Task: Search one way flight ticket for 5 adults, 2 children, 1 infant in seat and 2 infants on lap in economy from Wilmington: Wilmington International Airport to Raleigh: Raleigh-durham International Airport on 8-5-2023. Choice of flights is JetBlue. Number of bags: 2 carry on bags. Price is upto 82000. Outbound departure time preference is 4:45.
Action: Mouse moved to (270, 228)
Screenshot: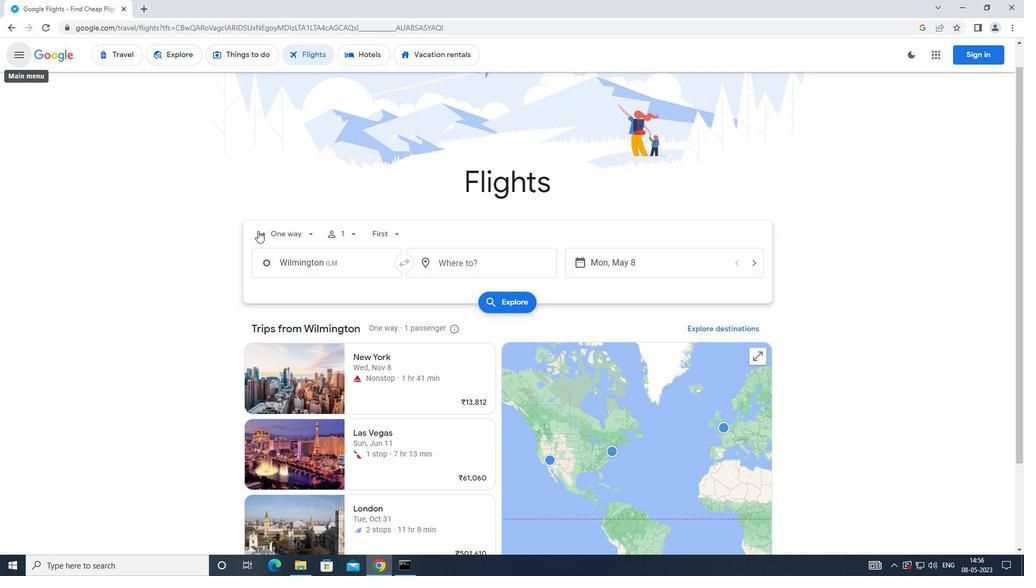 
Action: Mouse pressed left at (270, 228)
Screenshot: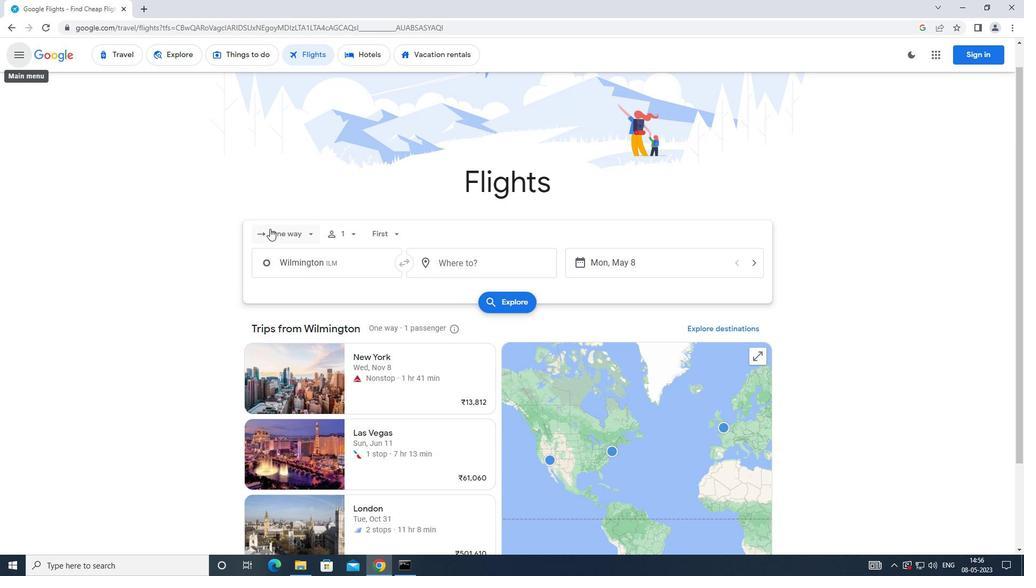 
Action: Mouse moved to (291, 285)
Screenshot: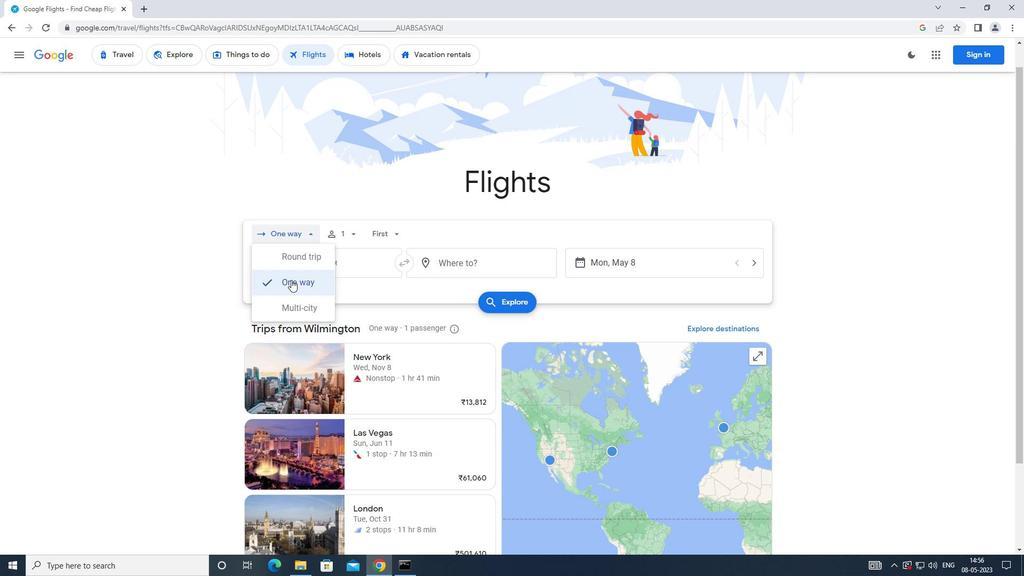 
Action: Mouse pressed left at (291, 285)
Screenshot: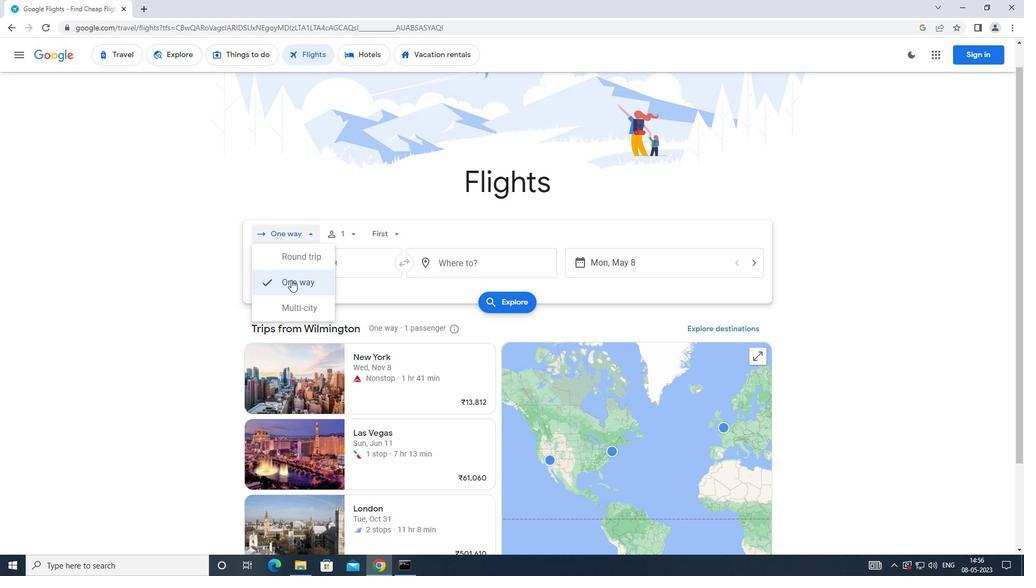 
Action: Mouse moved to (347, 234)
Screenshot: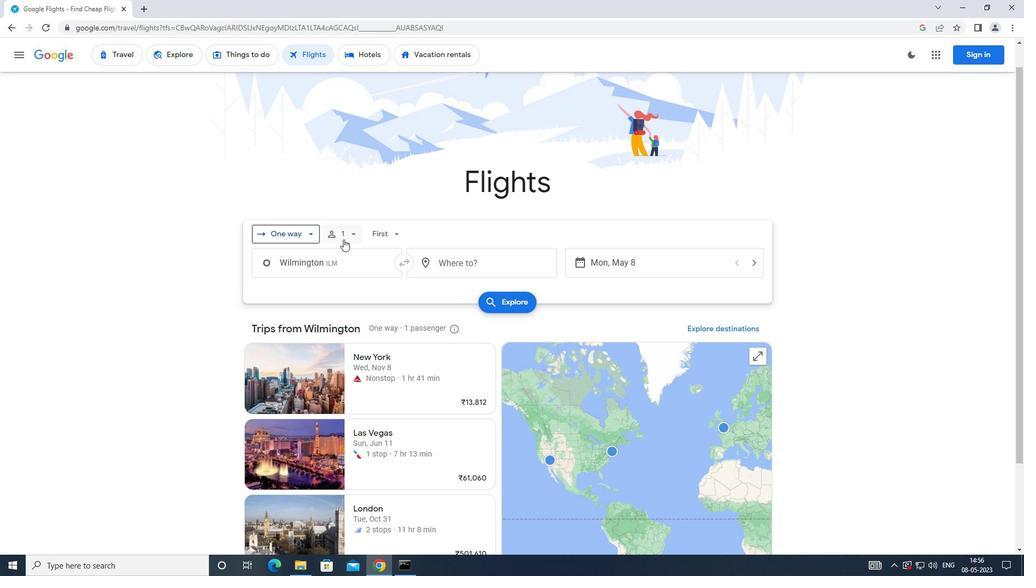 
Action: Mouse pressed left at (347, 234)
Screenshot: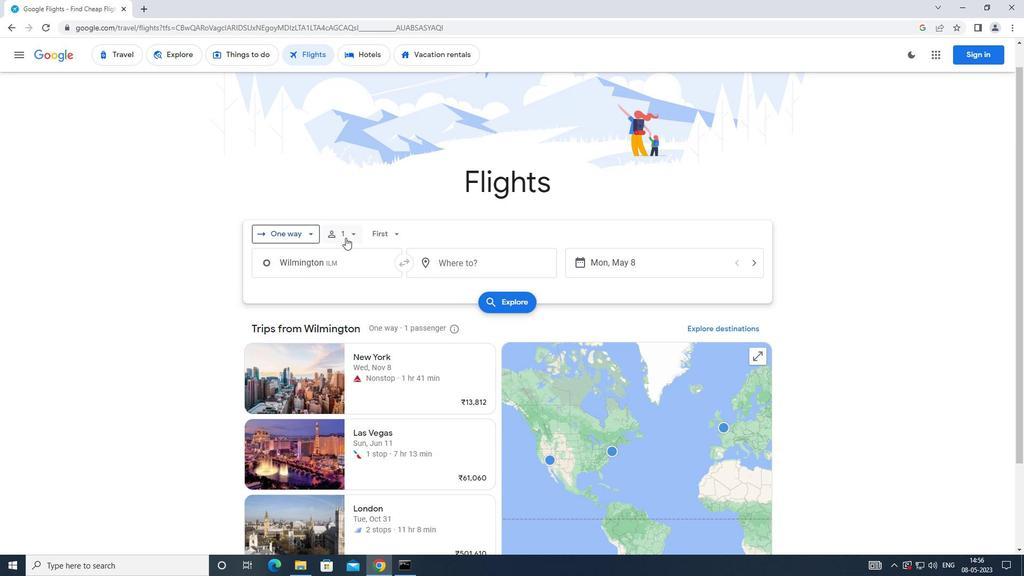 
Action: Mouse moved to (437, 262)
Screenshot: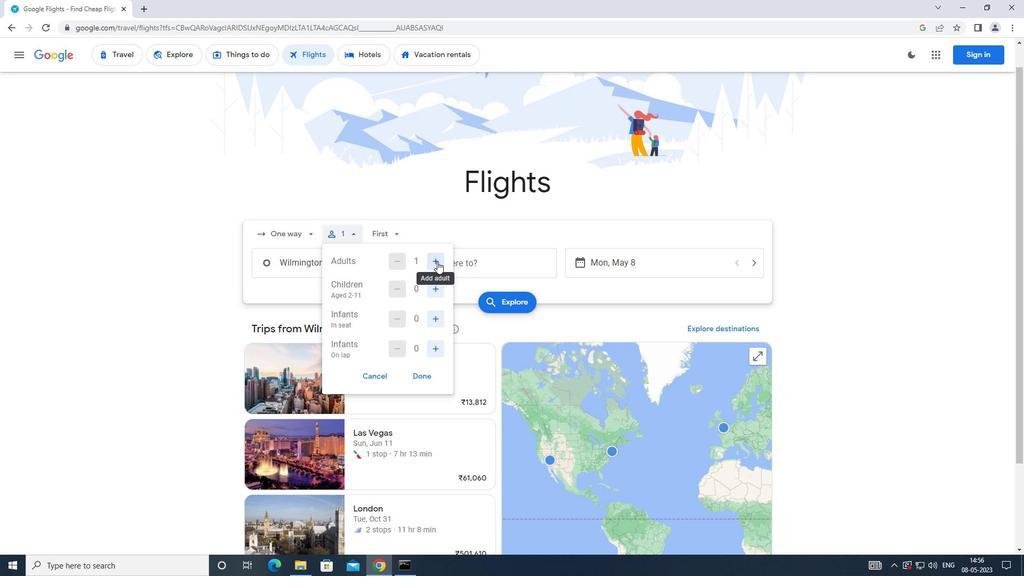 
Action: Mouse pressed left at (437, 262)
Screenshot: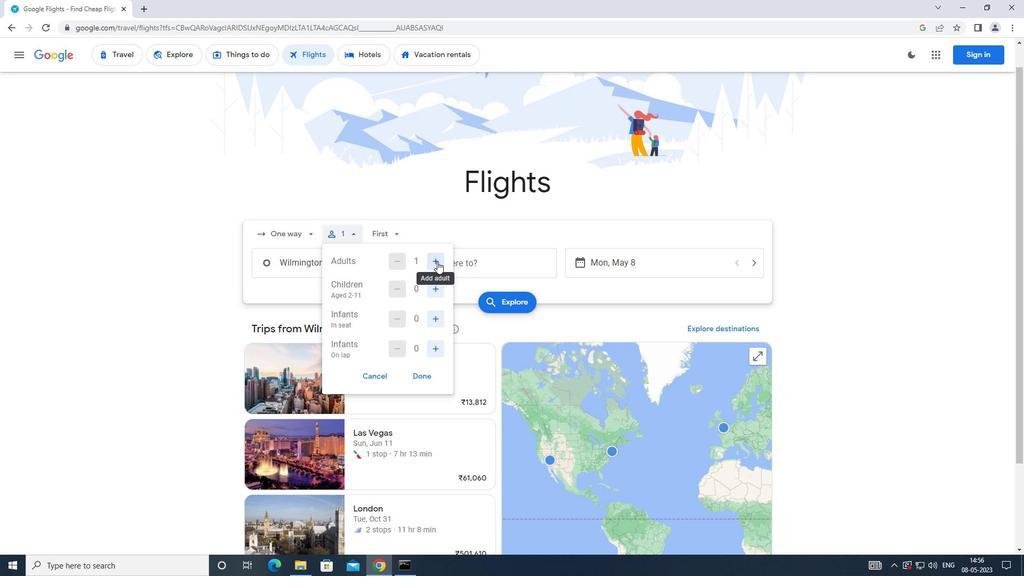 
Action: Mouse moved to (438, 262)
Screenshot: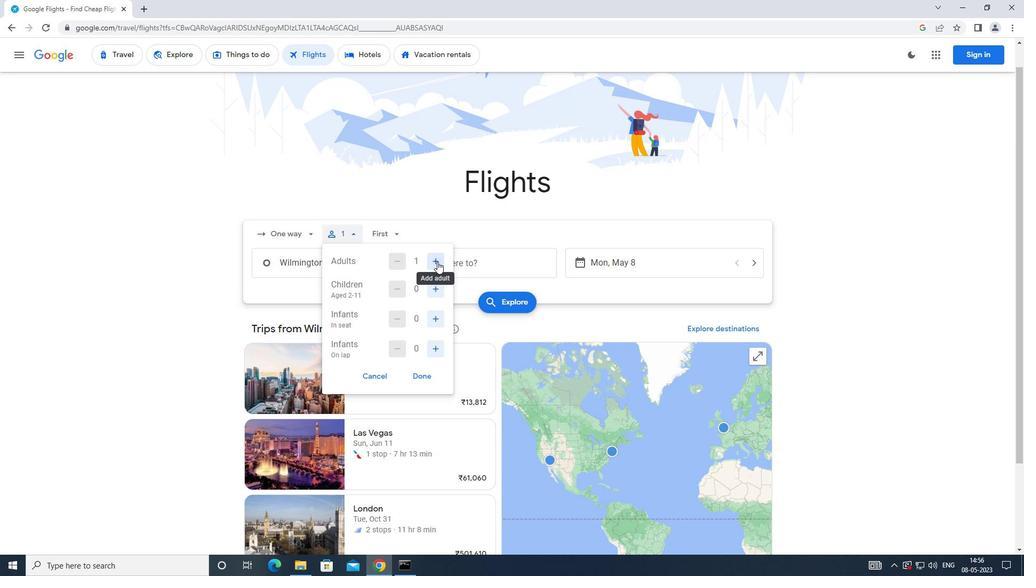 
Action: Mouse pressed left at (438, 262)
Screenshot: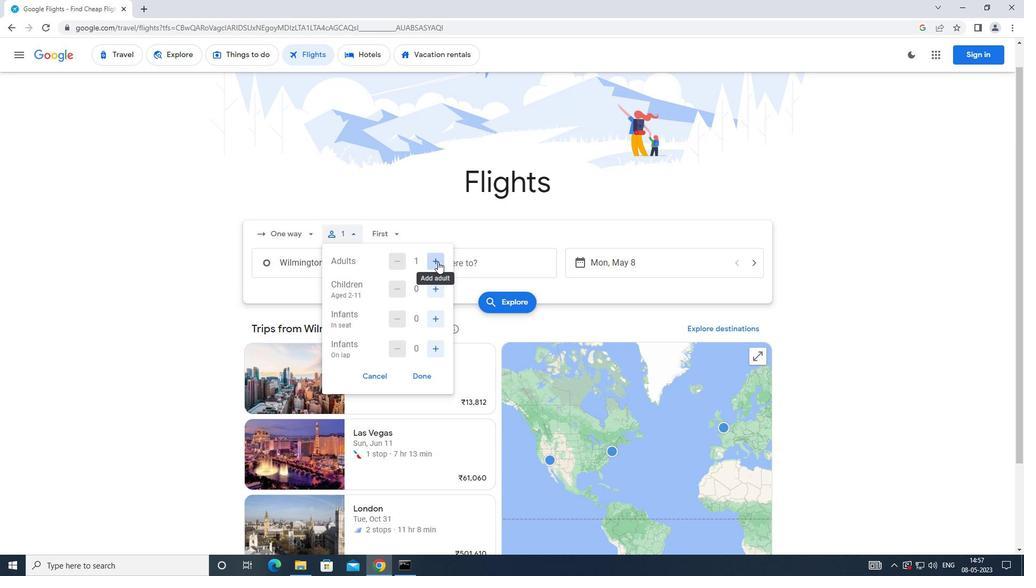 
Action: Mouse moved to (438, 262)
Screenshot: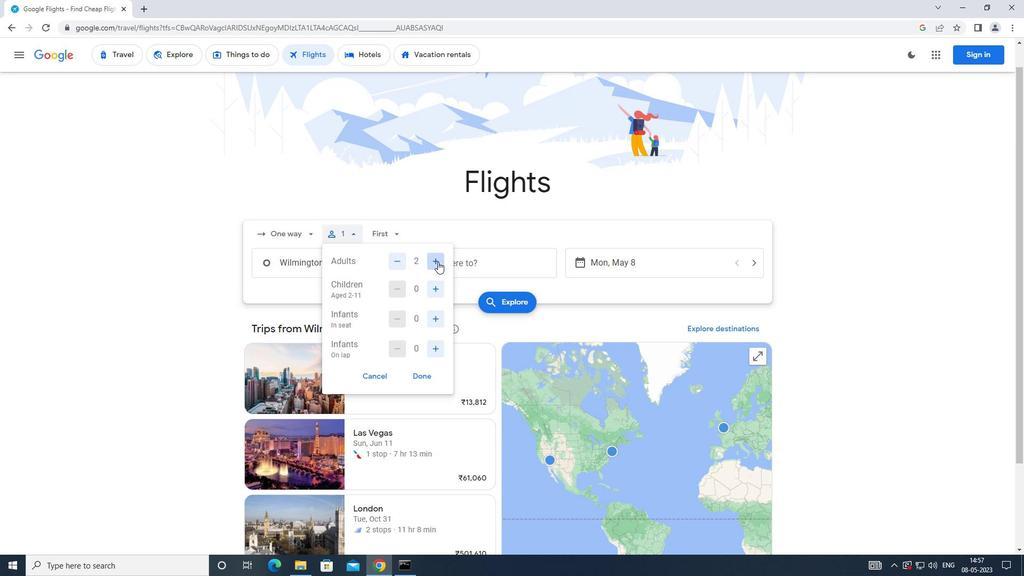 
Action: Mouse pressed left at (438, 262)
Screenshot: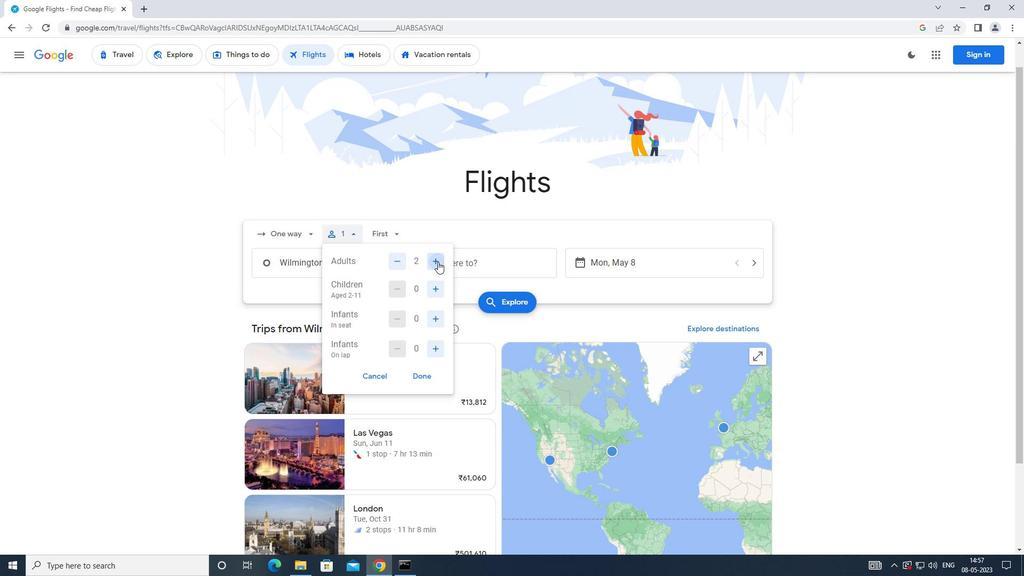 
Action: Mouse pressed left at (438, 262)
Screenshot: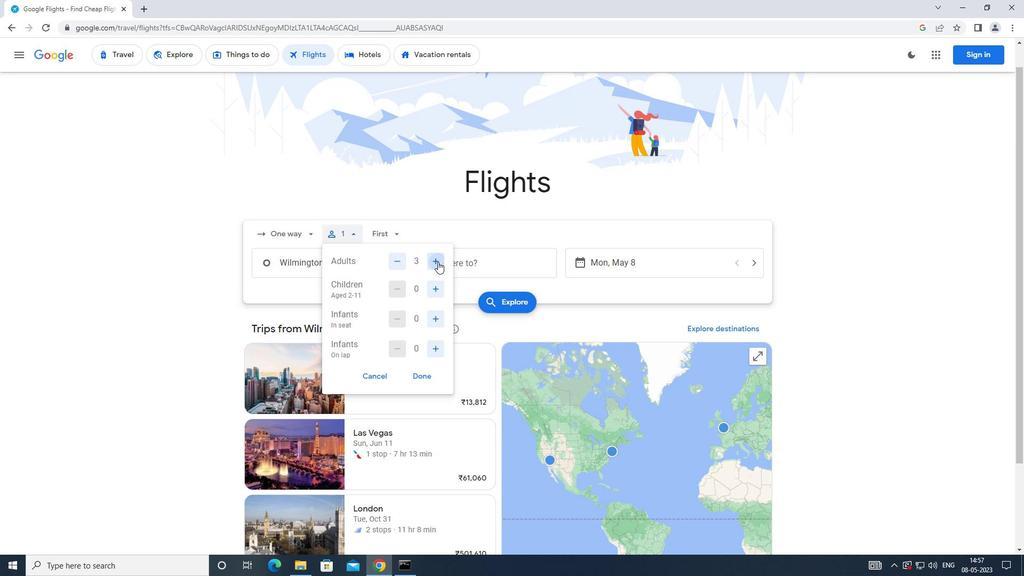
Action: Mouse moved to (431, 292)
Screenshot: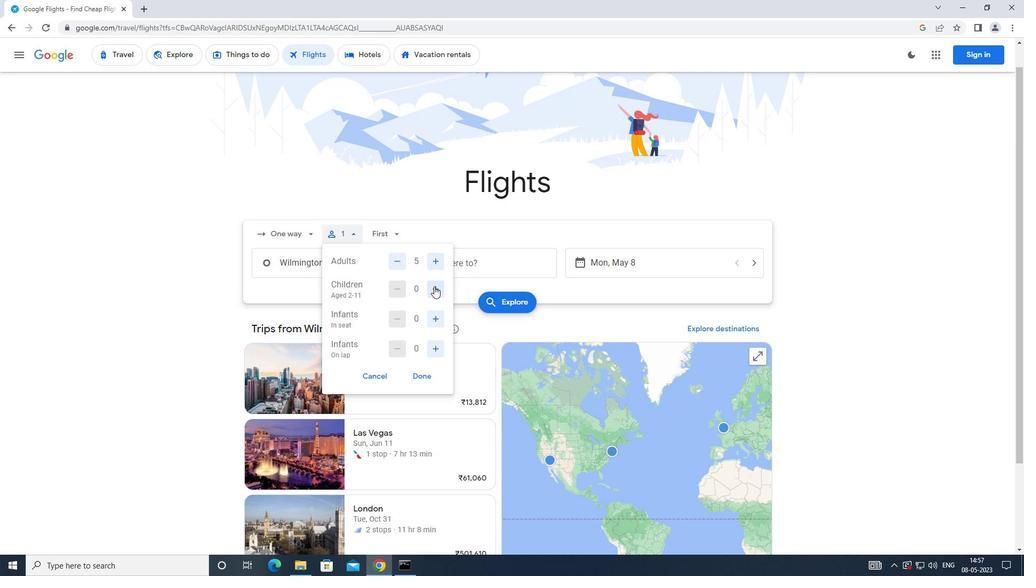 
Action: Mouse pressed left at (431, 292)
Screenshot: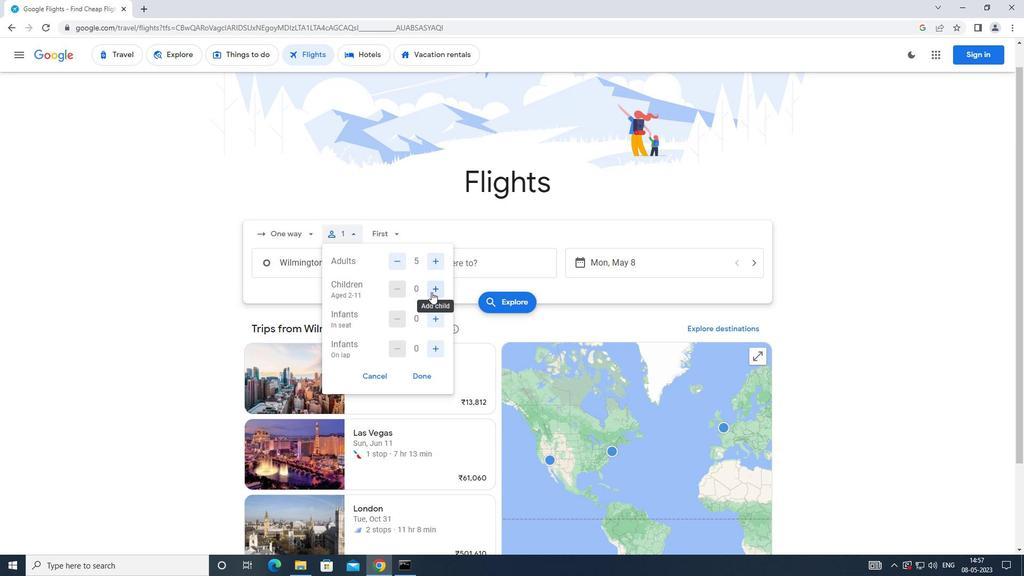 
Action: Mouse pressed left at (431, 292)
Screenshot: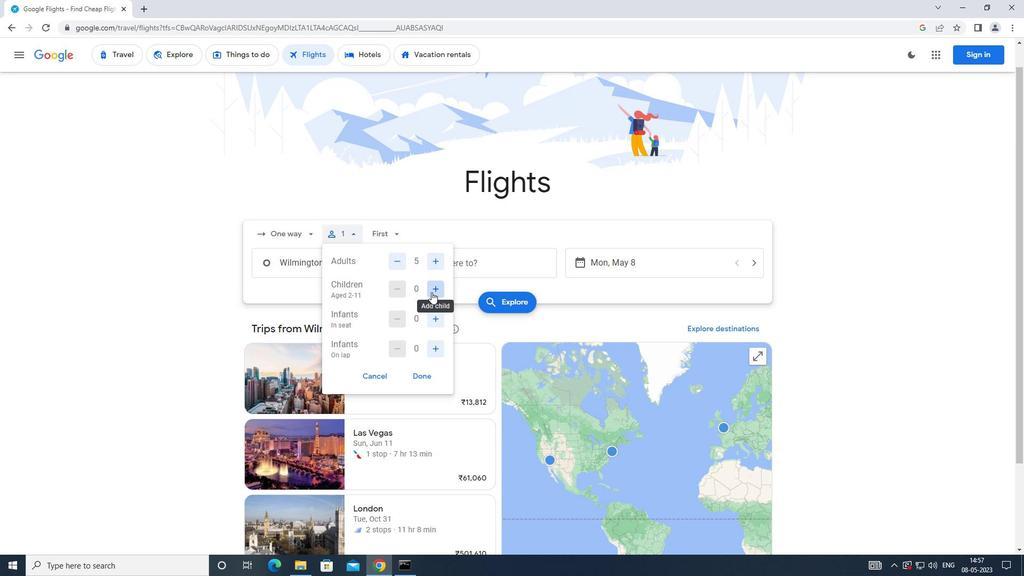 
Action: Mouse moved to (430, 320)
Screenshot: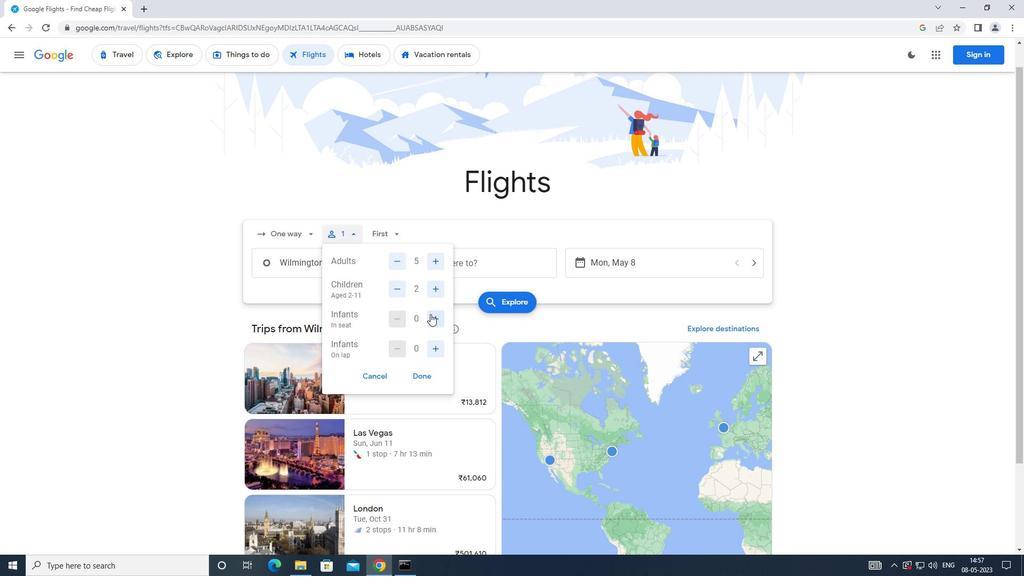 
Action: Mouse pressed left at (430, 320)
Screenshot: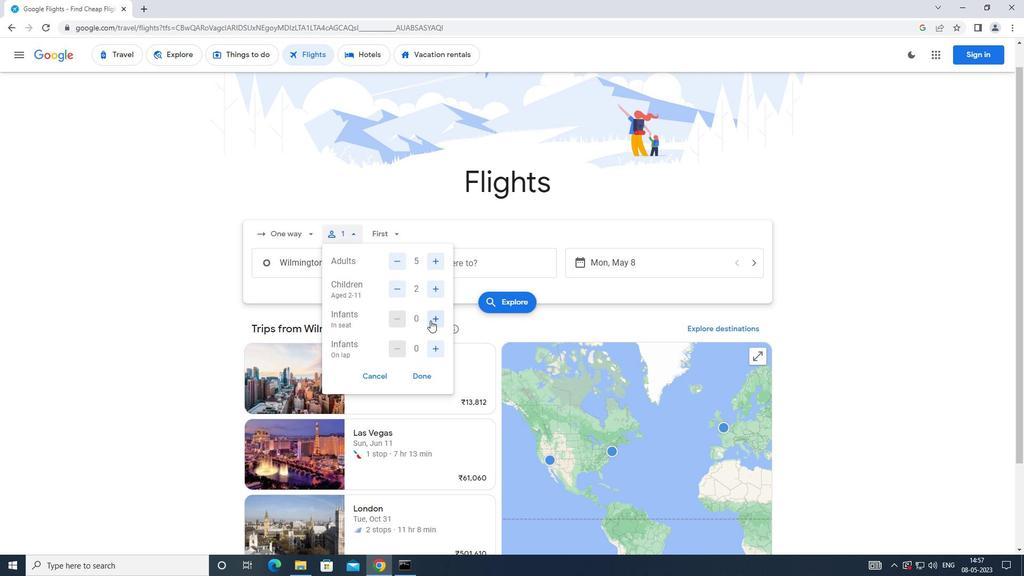 
Action: Mouse moved to (434, 351)
Screenshot: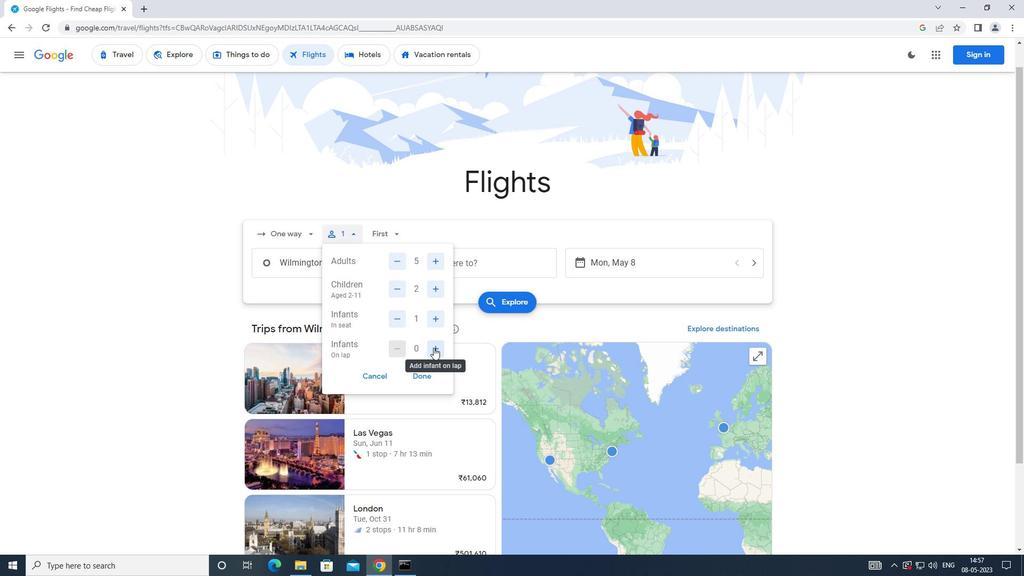 
Action: Mouse pressed left at (434, 351)
Screenshot: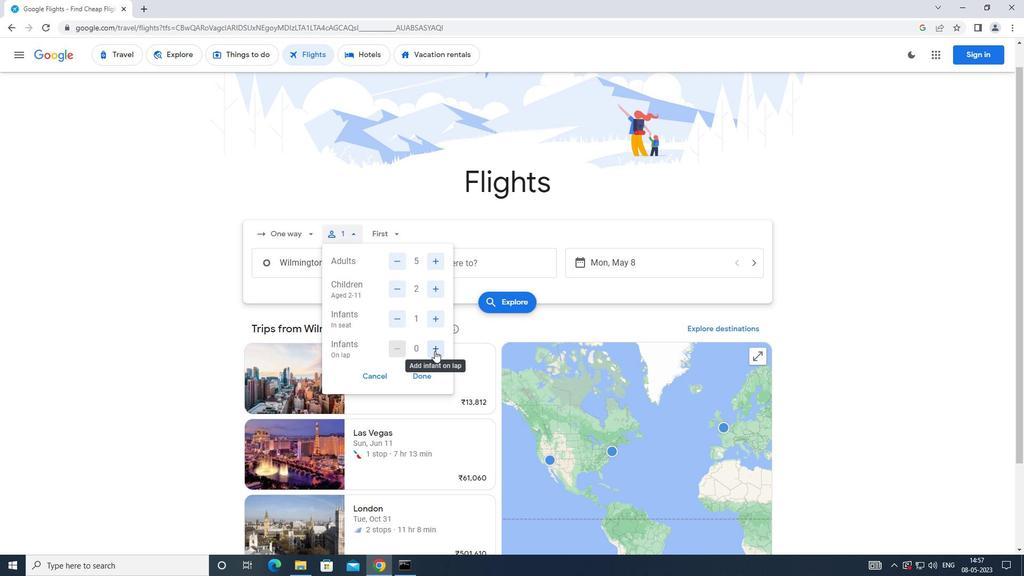 
Action: Mouse moved to (421, 375)
Screenshot: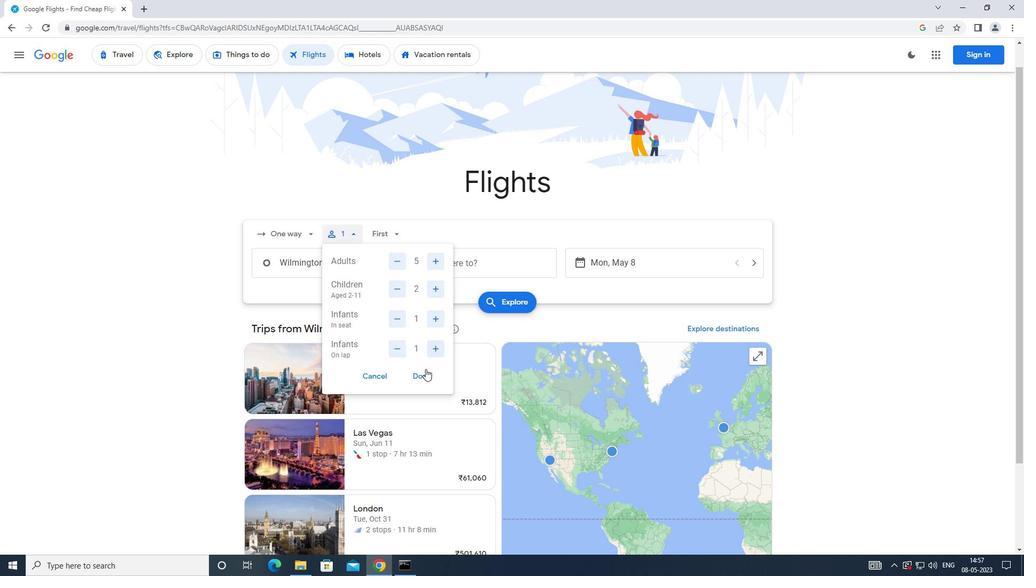
Action: Mouse pressed left at (421, 375)
Screenshot: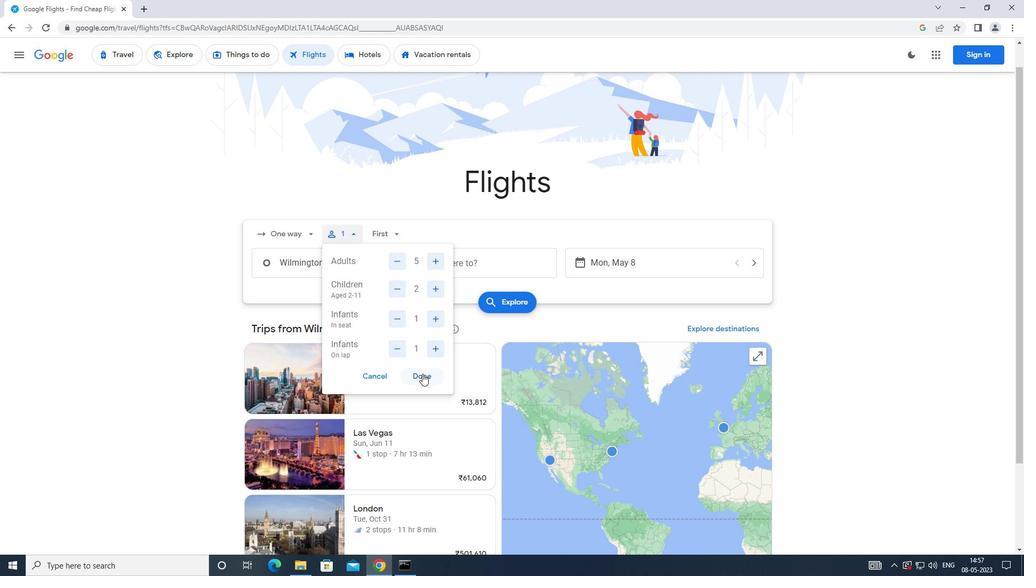 
Action: Mouse moved to (388, 239)
Screenshot: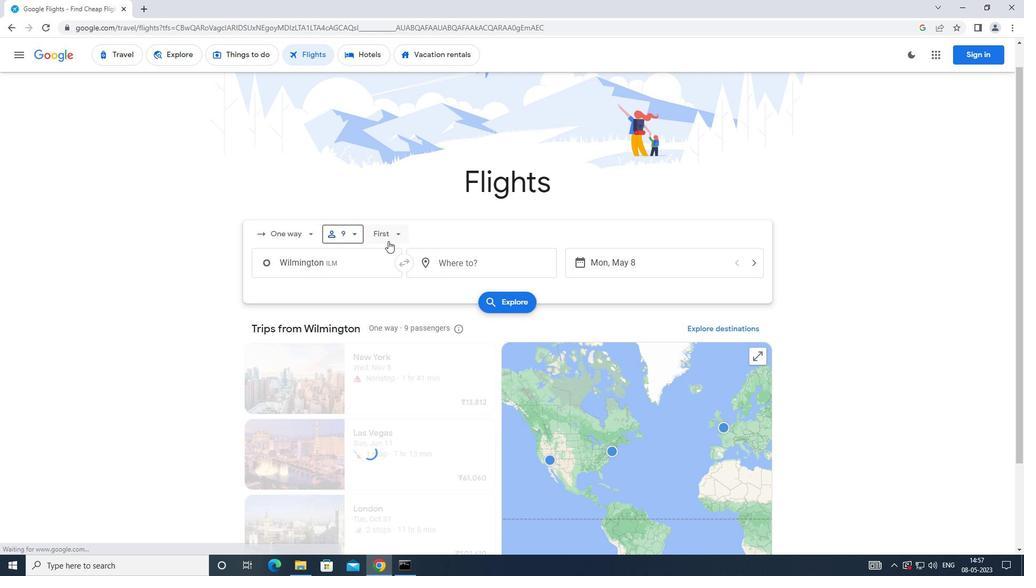 
Action: Mouse pressed left at (388, 239)
Screenshot: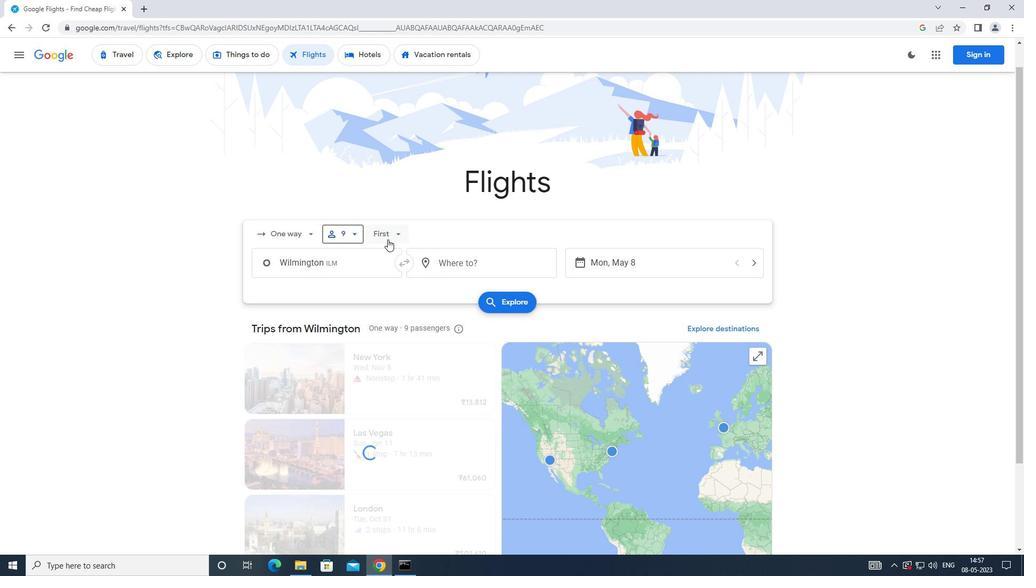 
Action: Mouse moved to (402, 262)
Screenshot: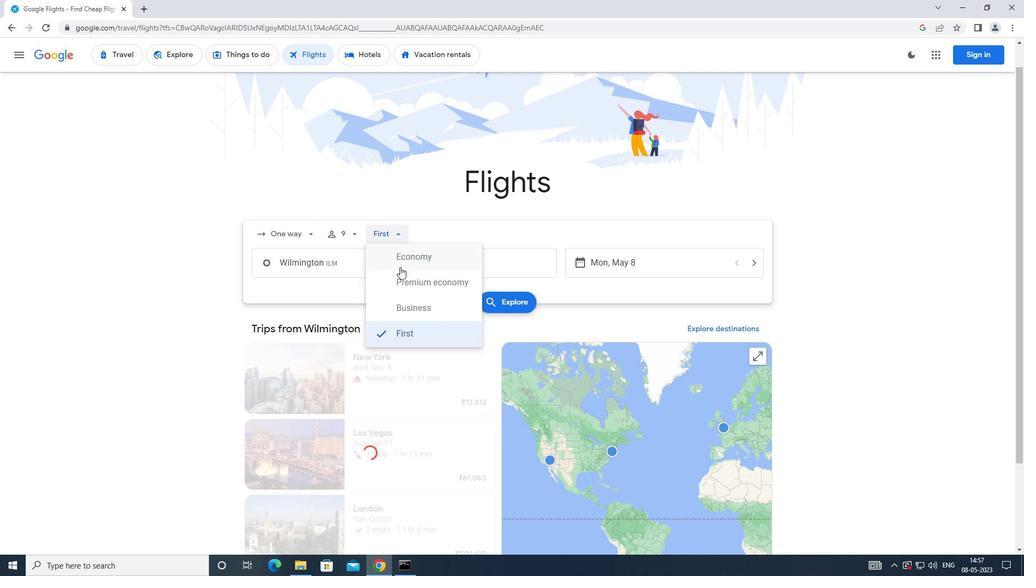 
Action: Mouse pressed left at (402, 262)
Screenshot: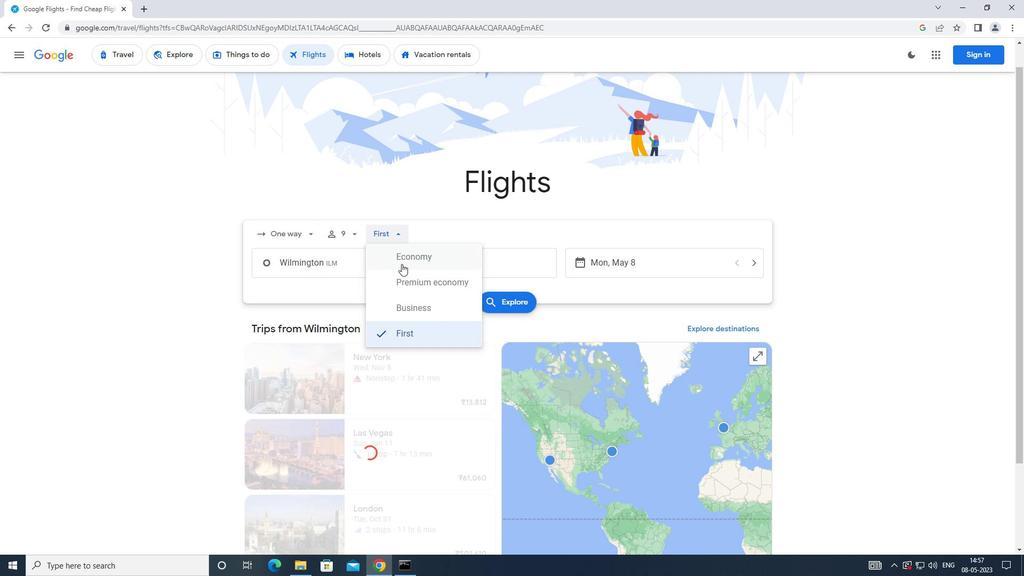 
Action: Mouse moved to (348, 268)
Screenshot: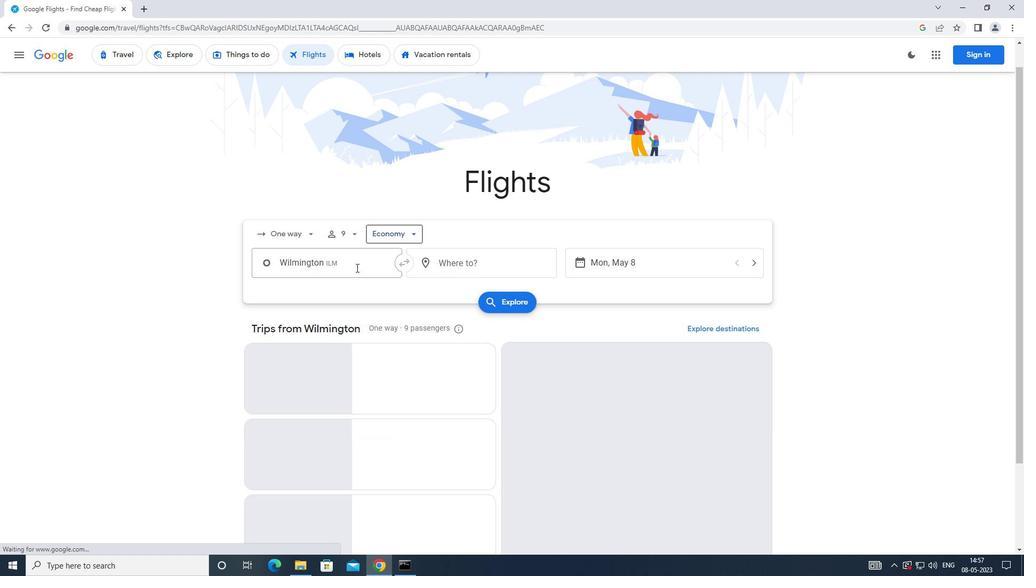 
Action: Mouse pressed left at (348, 268)
Screenshot: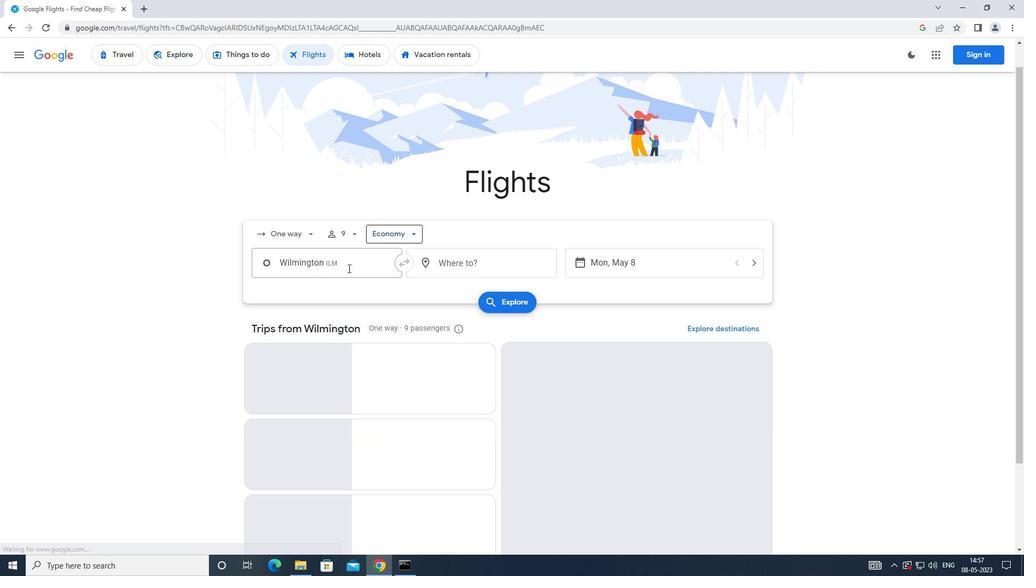 
Action: Mouse moved to (349, 316)
Screenshot: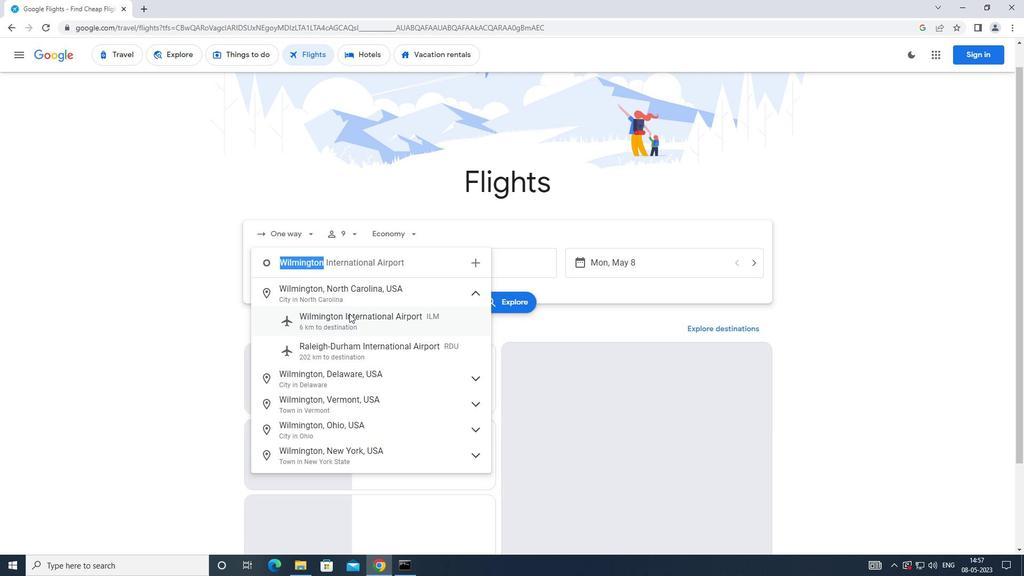 
Action: Mouse pressed left at (349, 316)
Screenshot: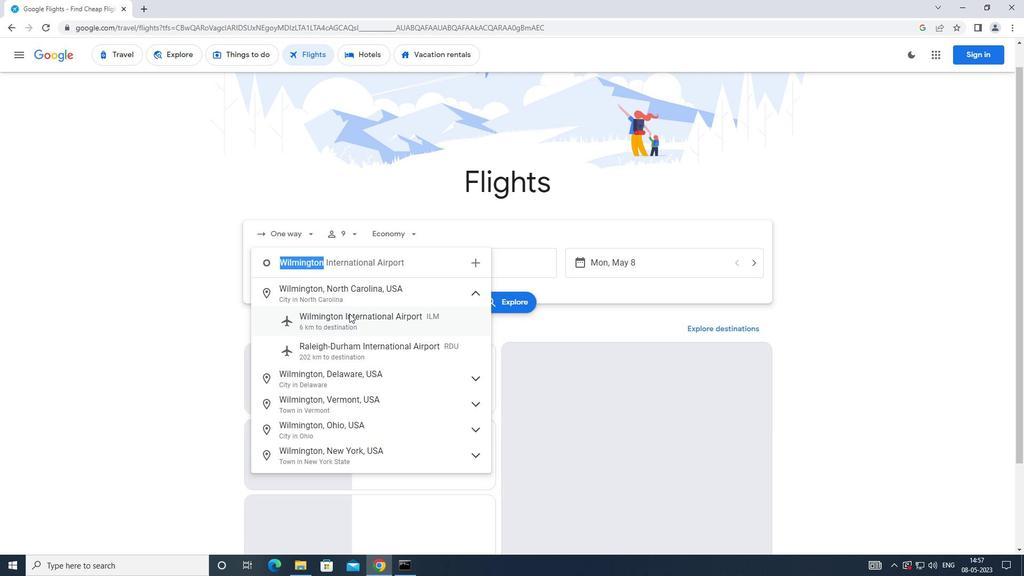 
Action: Mouse moved to (443, 270)
Screenshot: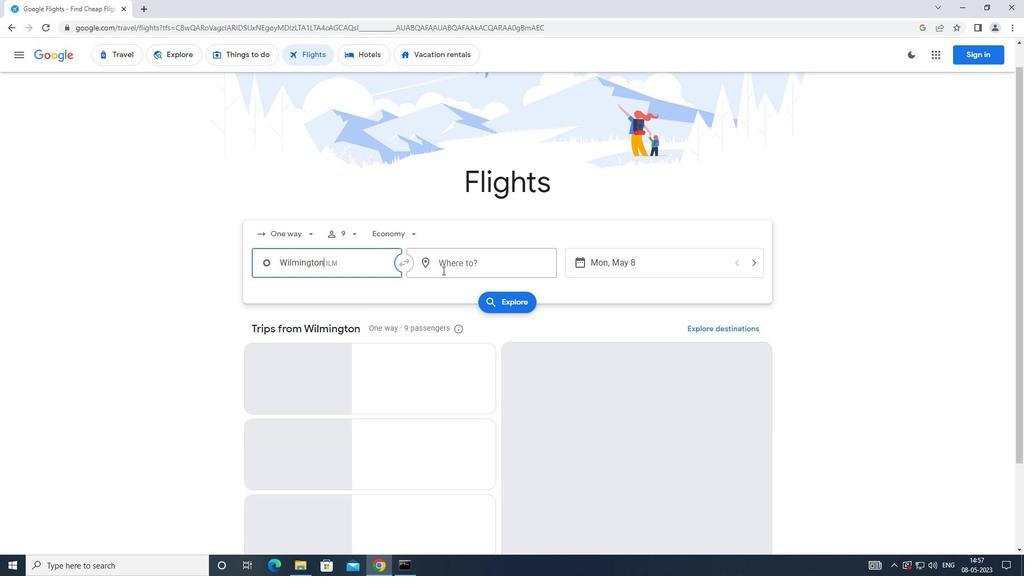 
Action: Mouse pressed left at (443, 270)
Screenshot: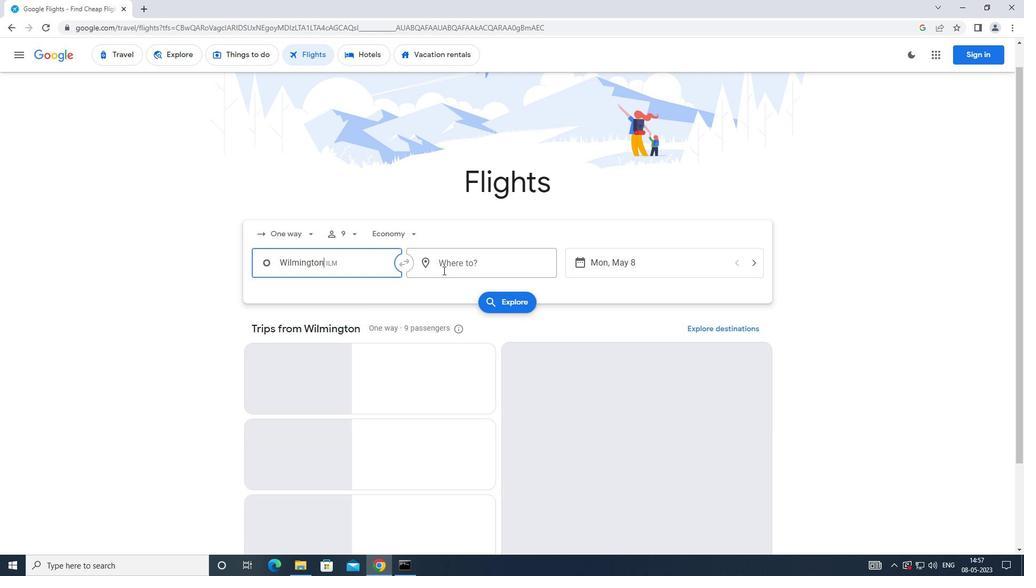
Action: Mouse moved to (410, 280)
Screenshot: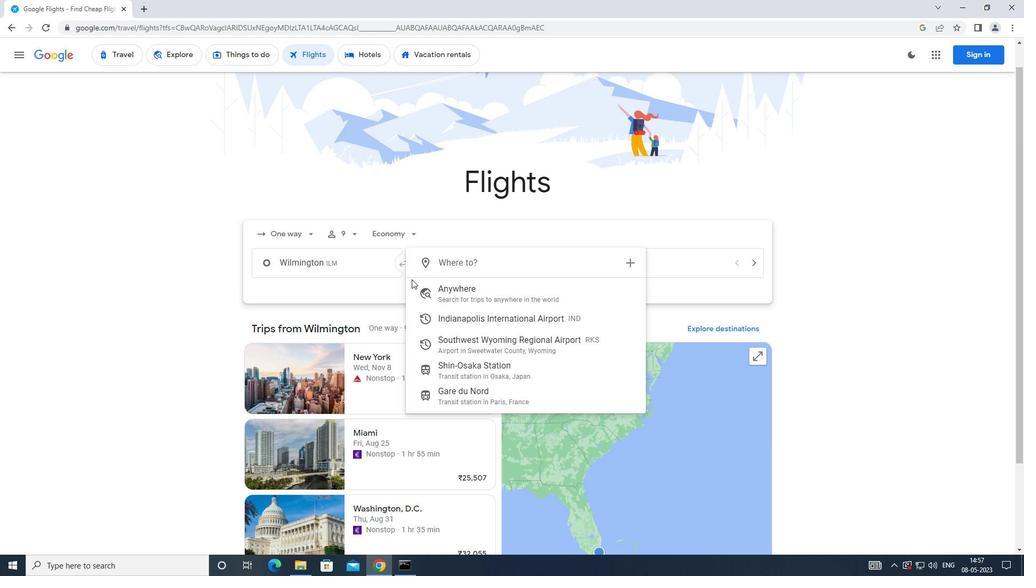 
Action: Key pressed <Key.caps_lock>
Screenshot: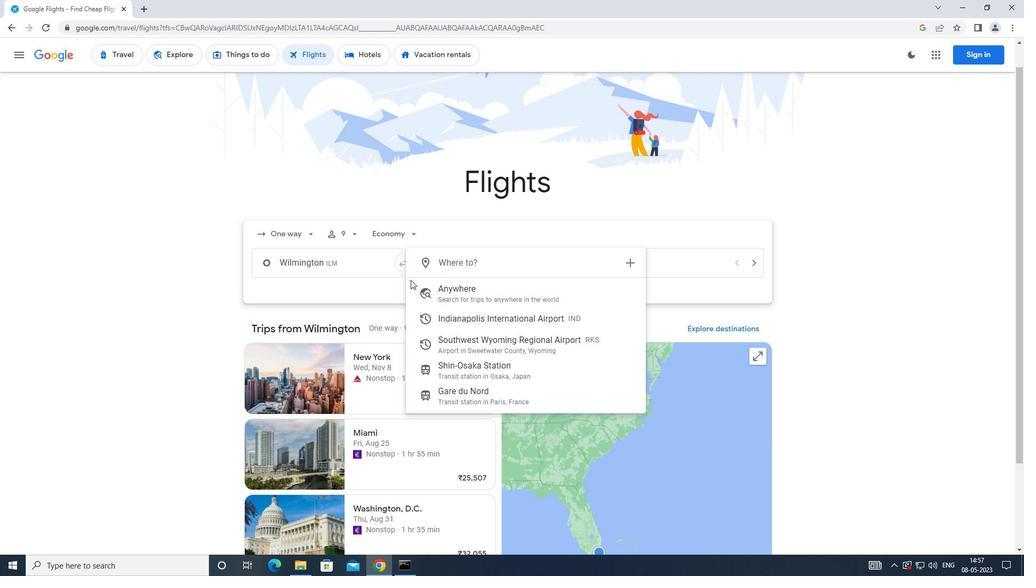 
Action: Mouse moved to (410, 280)
Screenshot: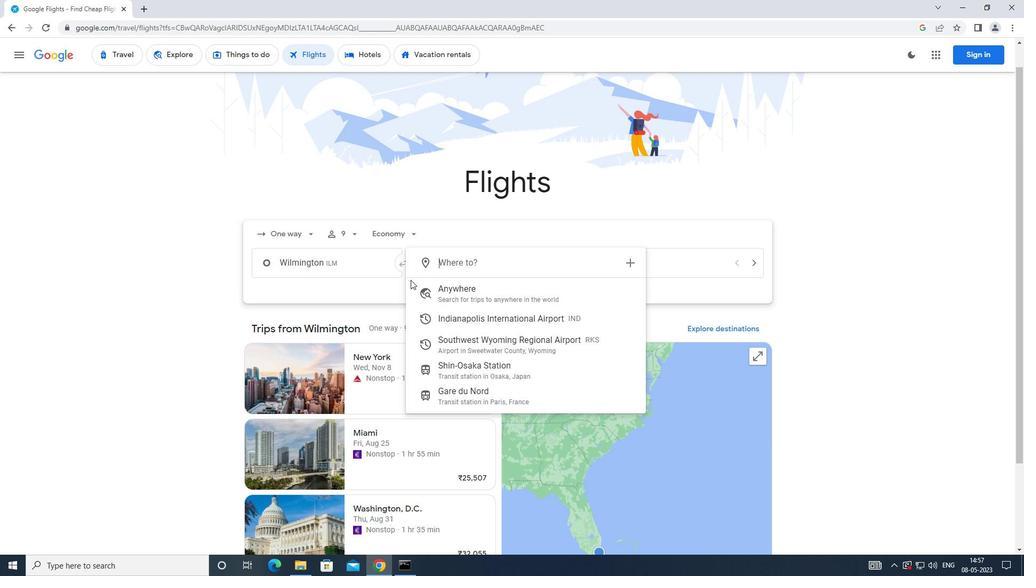 
Action: Key pressed r<Key.caps_lock>aleigh
Screenshot: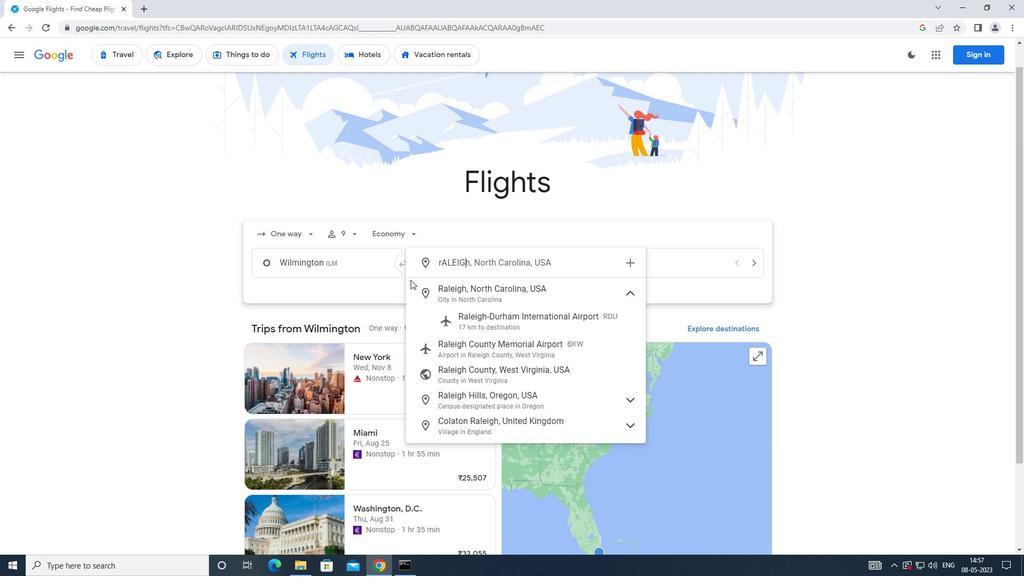 
Action: Mouse moved to (467, 311)
Screenshot: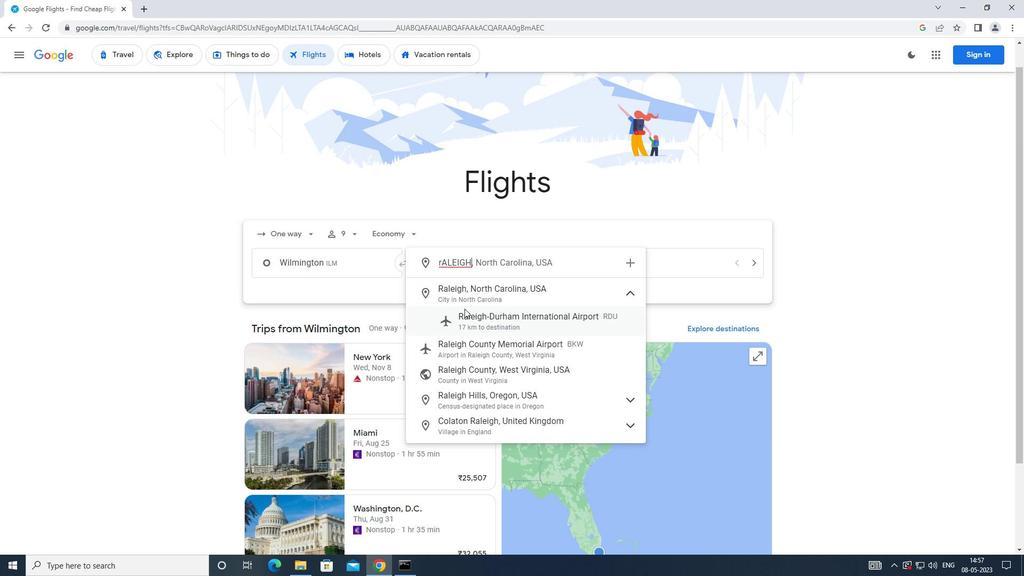 
Action: Mouse pressed left at (467, 311)
Screenshot: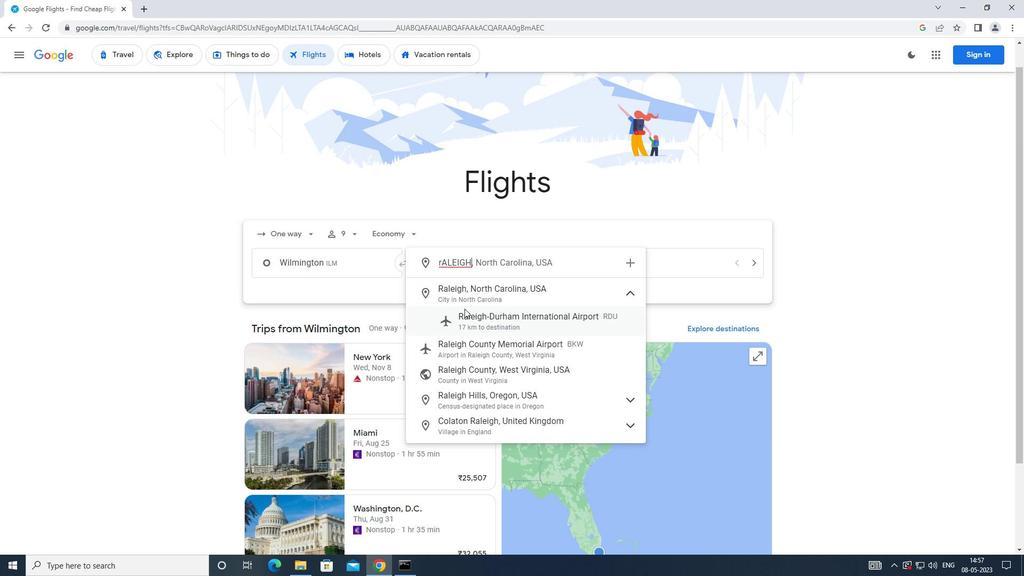 
Action: Mouse moved to (620, 262)
Screenshot: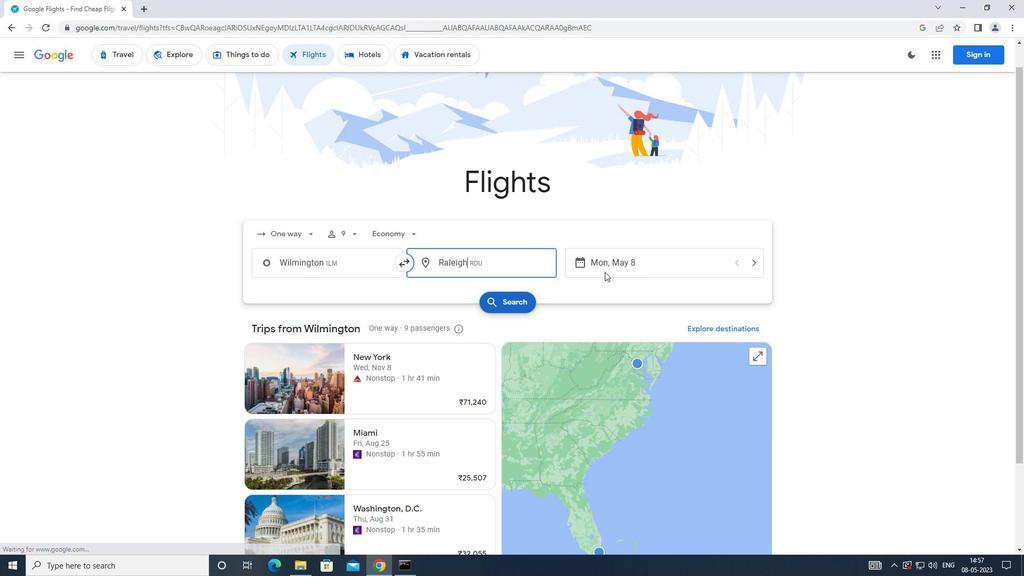 
Action: Mouse pressed left at (620, 262)
Screenshot: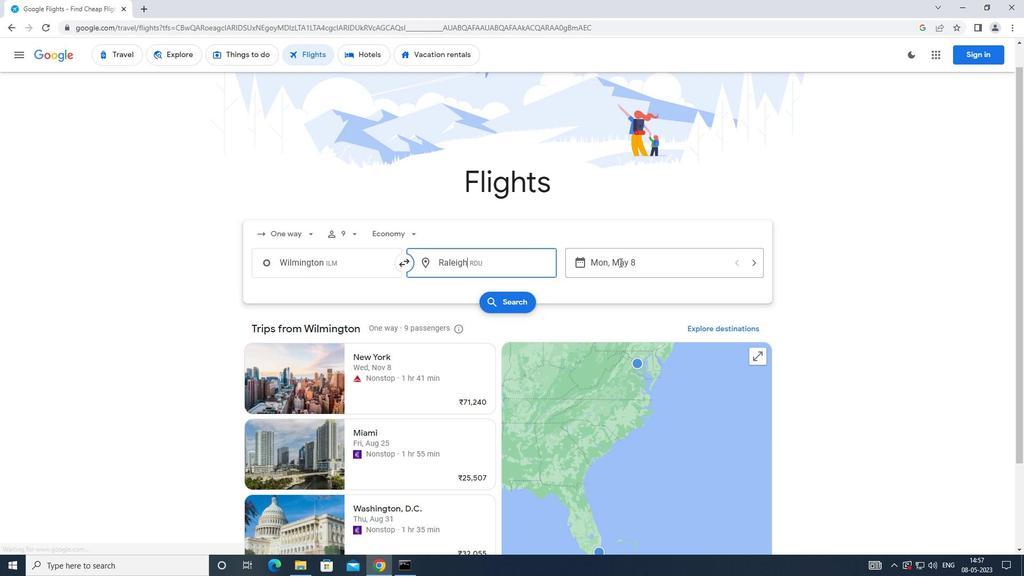 
Action: Mouse moved to (412, 383)
Screenshot: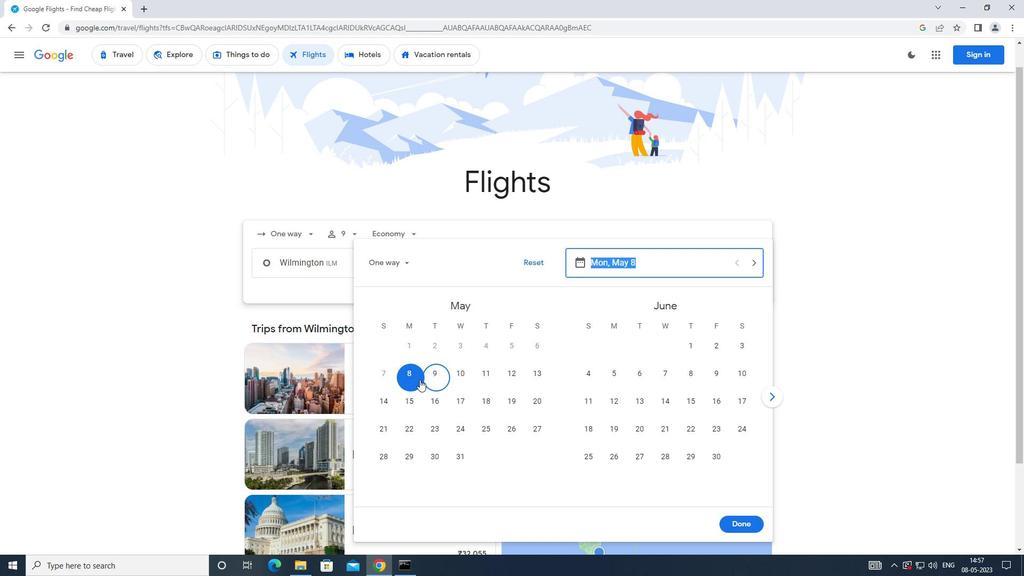 
Action: Mouse pressed left at (412, 383)
Screenshot: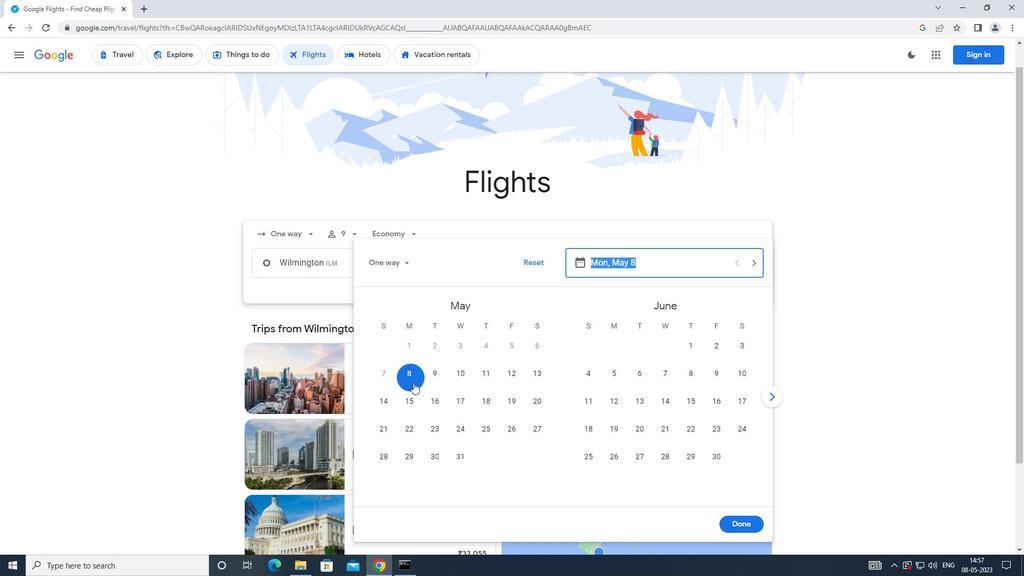 
Action: Mouse moved to (726, 521)
Screenshot: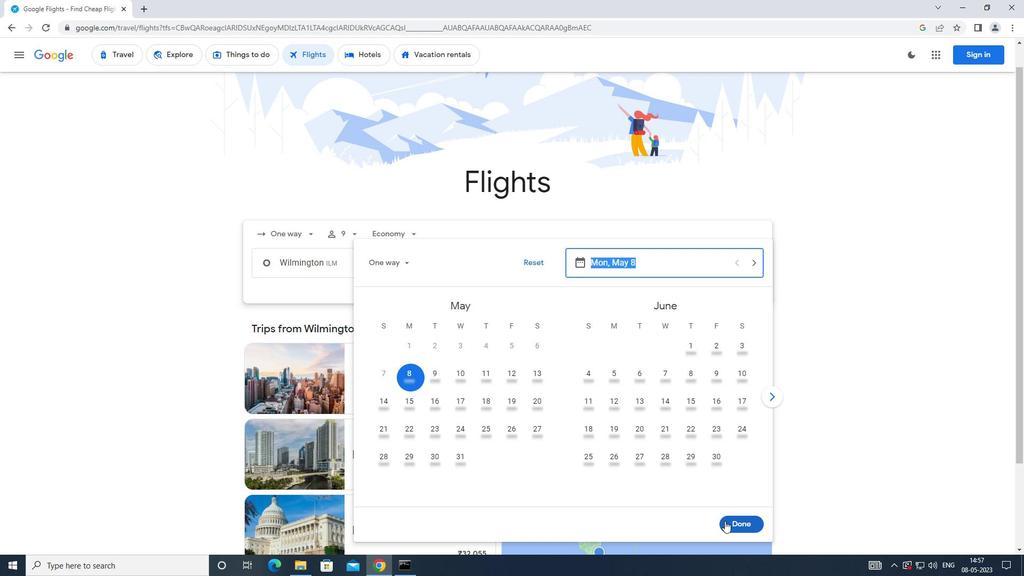 
Action: Mouse pressed left at (726, 521)
Screenshot: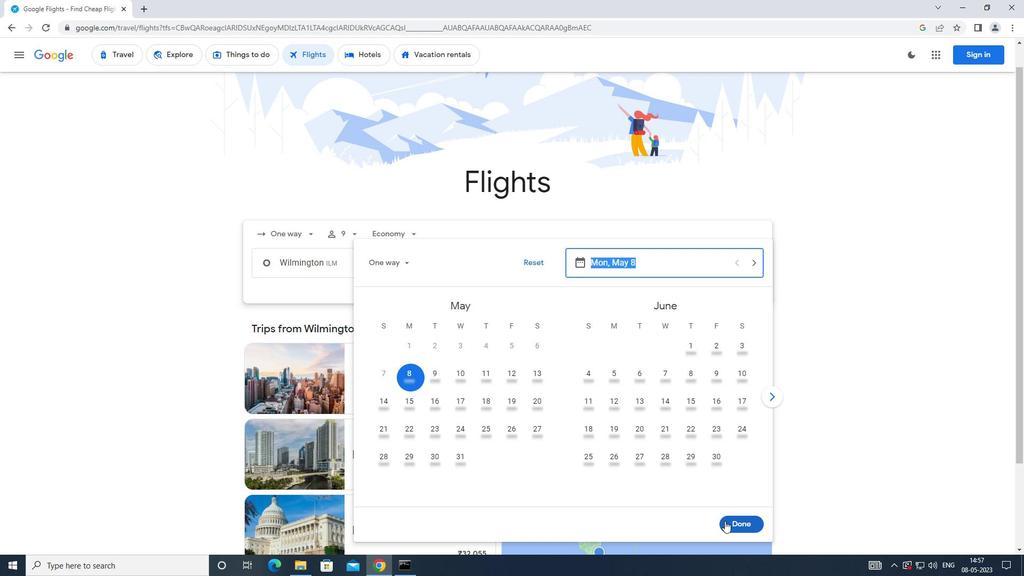 
Action: Mouse moved to (510, 304)
Screenshot: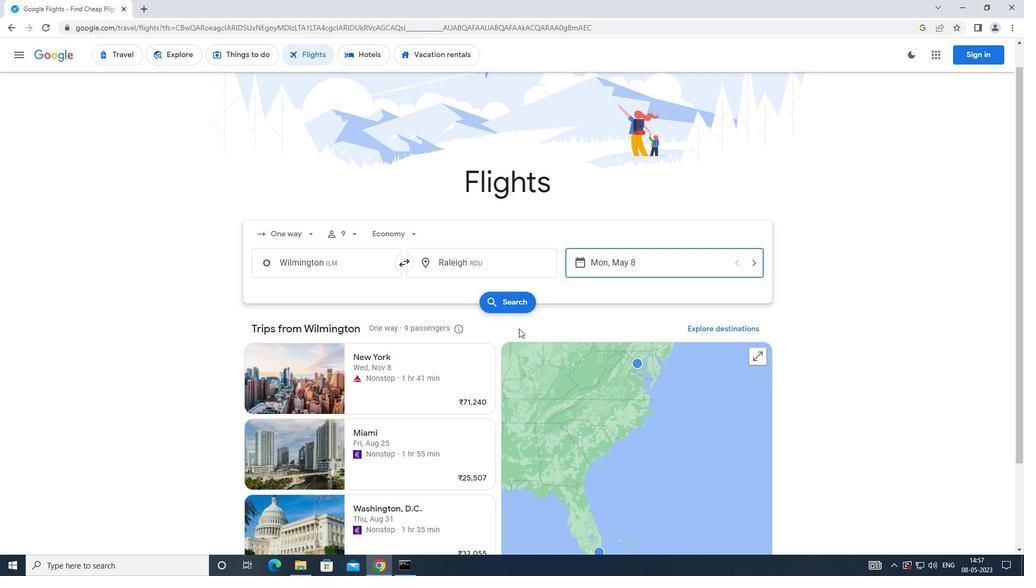 
Action: Mouse pressed left at (510, 304)
Screenshot: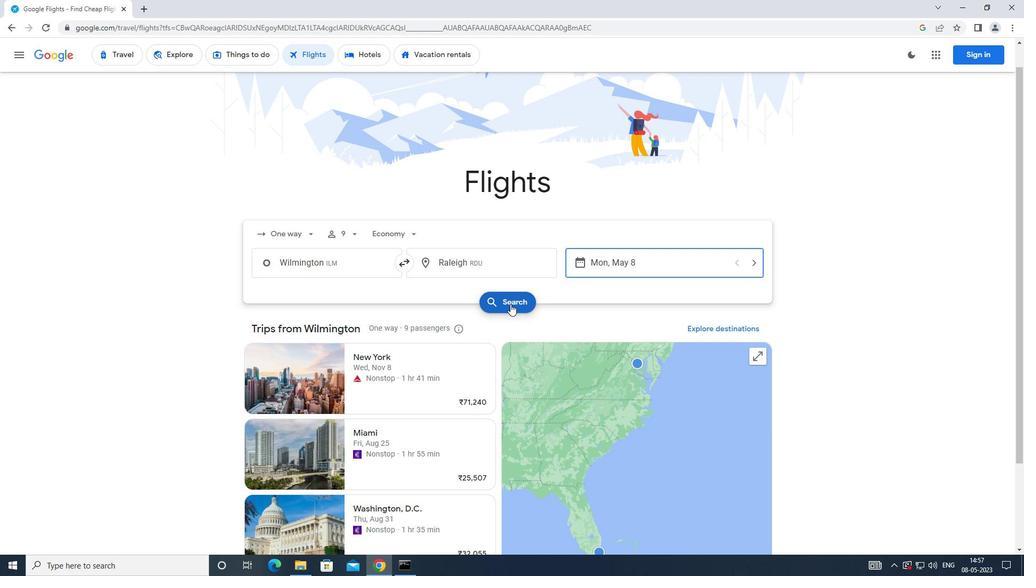 
Action: Mouse moved to (250, 151)
Screenshot: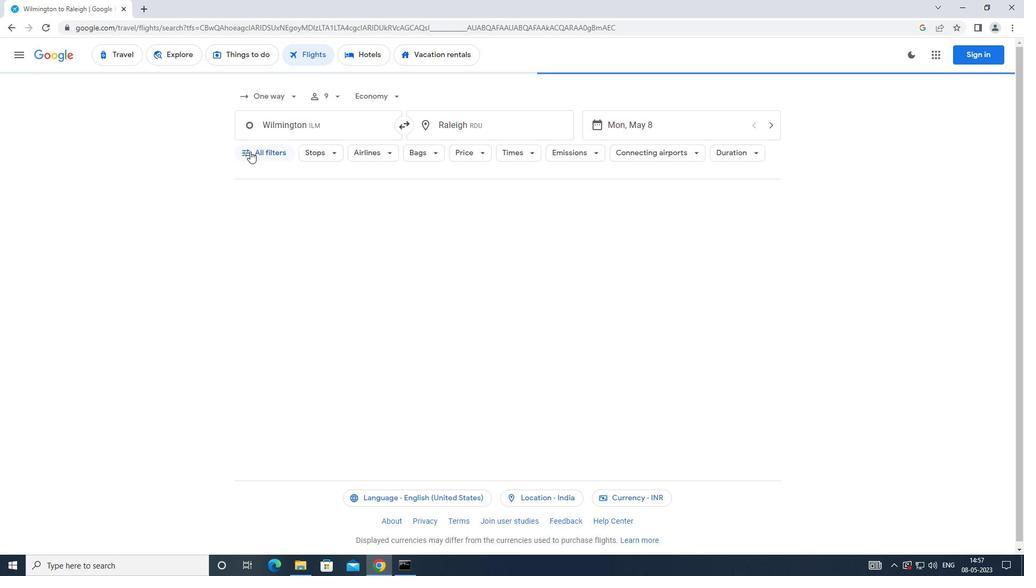 
Action: Mouse pressed left at (250, 151)
Screenshot: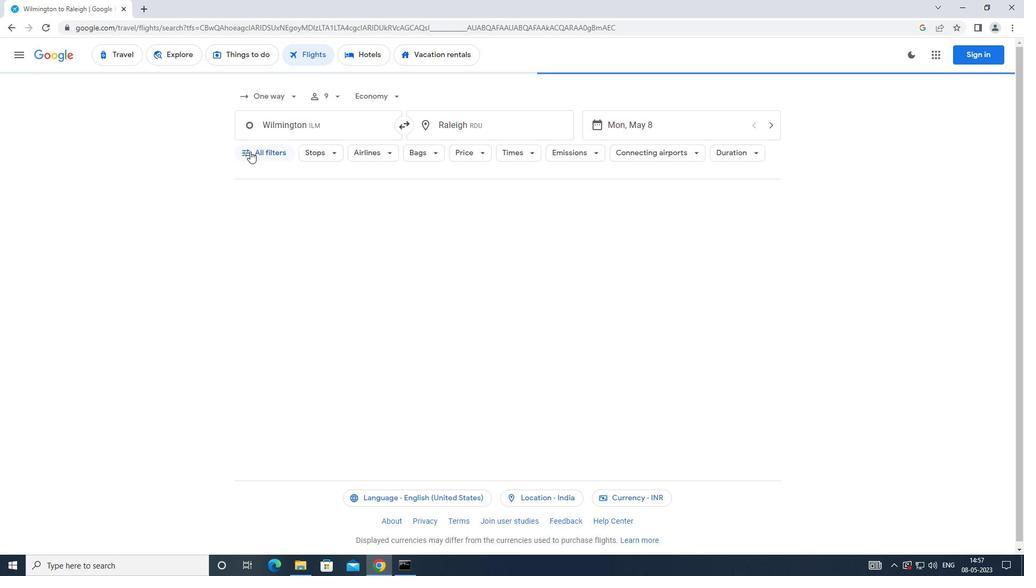 
Action: Mouse moved to (392, 380)
Screenshot: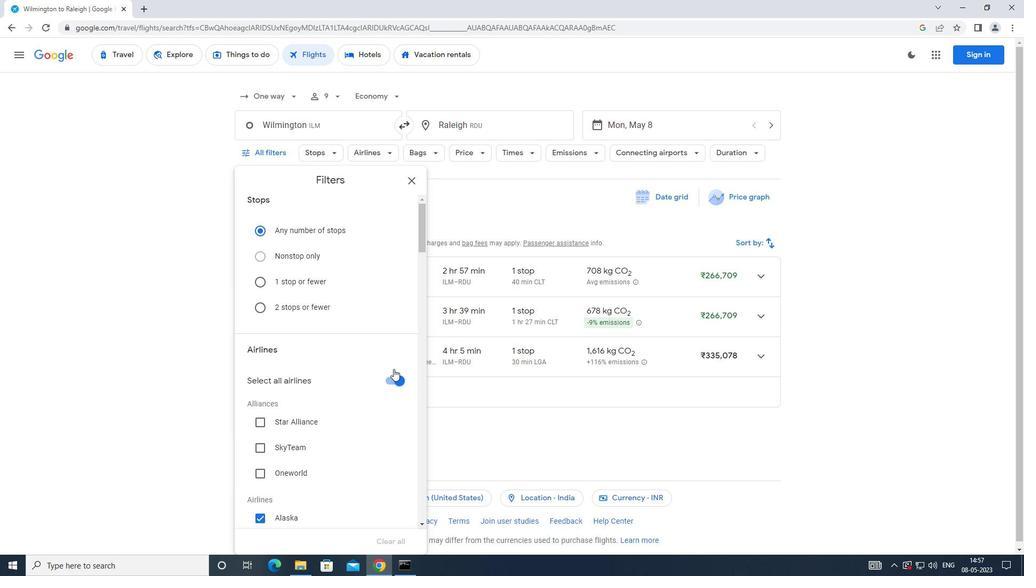 
Action: Mouse pressed left at (392, 380)
Screenshot: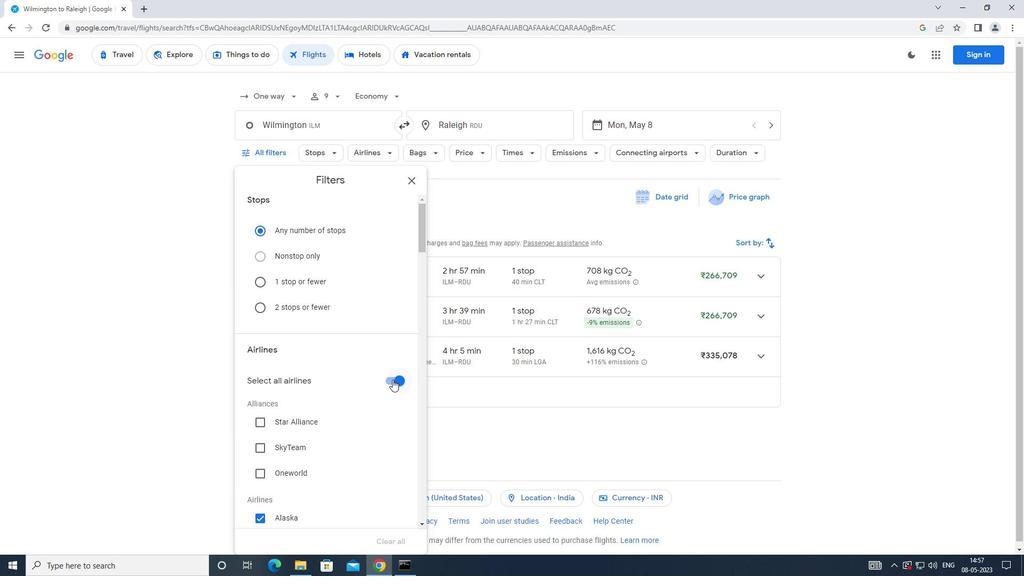 
Action: Mouse moved to (384, 368)
Screenshot: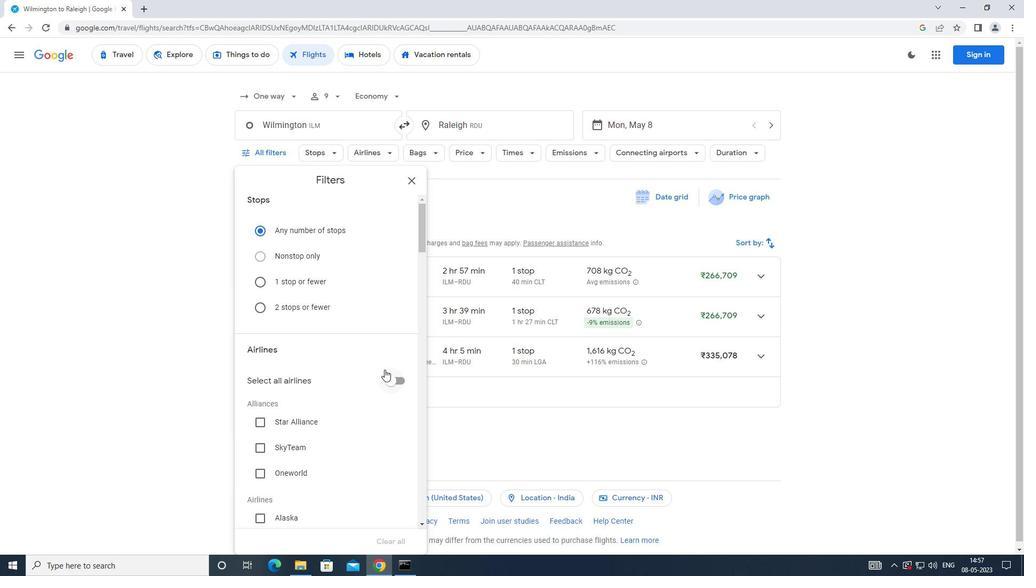 
Action: Mouse scrolled (384, 368) with delta (0, 0)
Screenshot: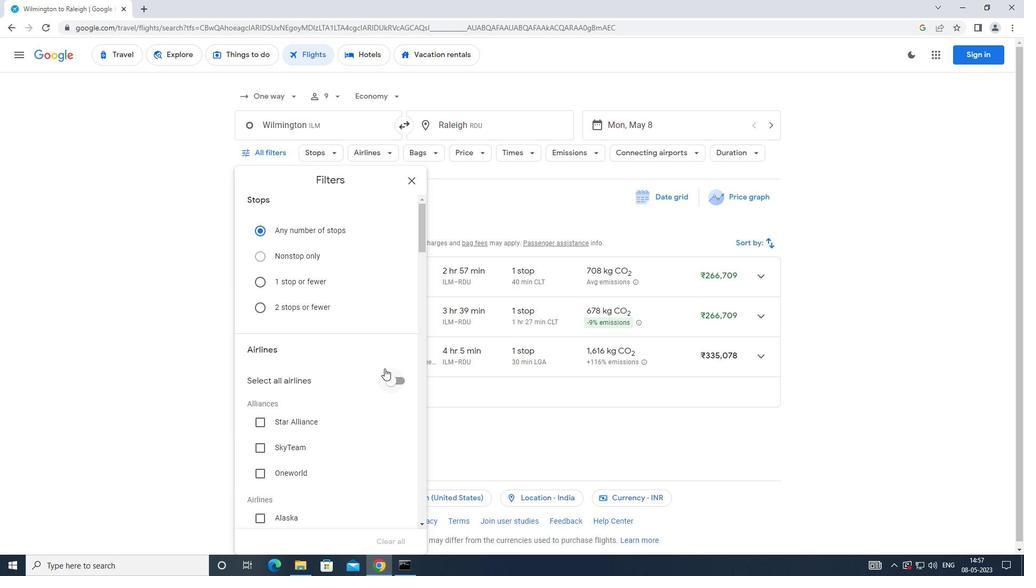 
Action: Mouse scrolled (384, 368) with delta (0, 0)
Screenshot: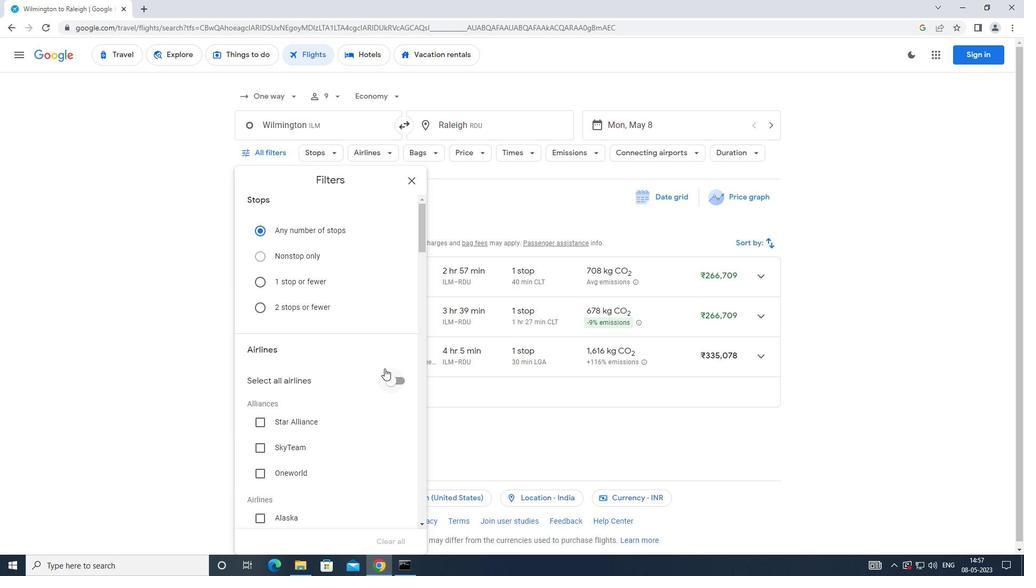 
Action: Mouse scrolled (384, 368) with delta (0, 0)
Screenshot: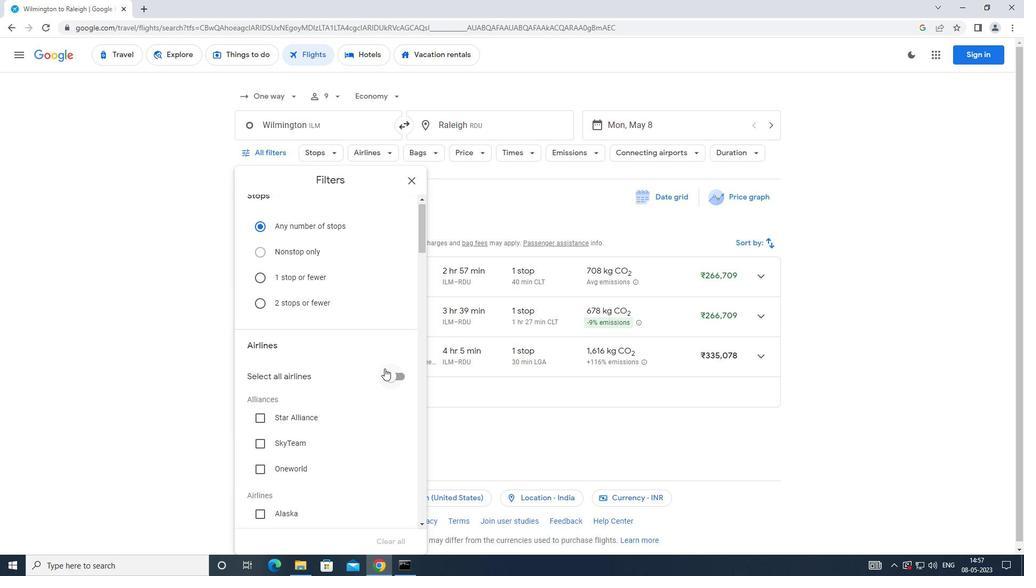 
Action: Mouse moved to (384, 365)
Screenshot: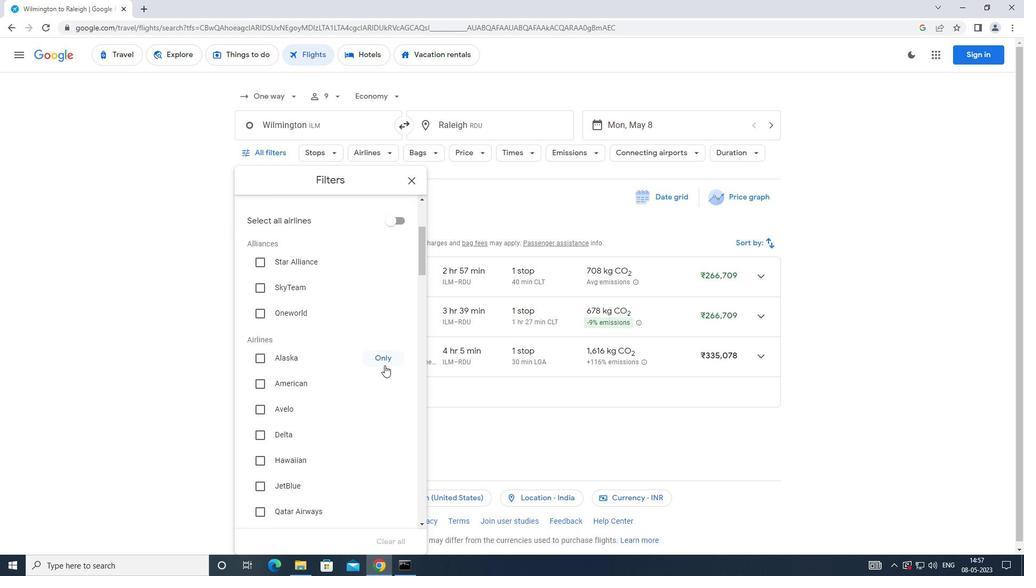
Action: Mouse scrolled (384, 364) with delta (0, 0)
Screenshot: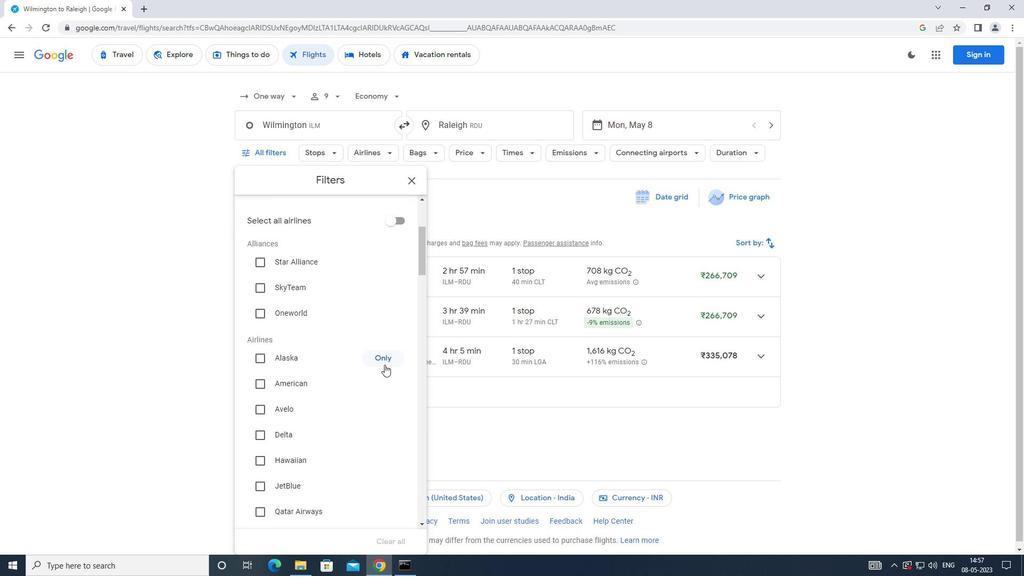 
Action: Mouse scrolled (384, 364) with delta (0, 0)
Screenshot: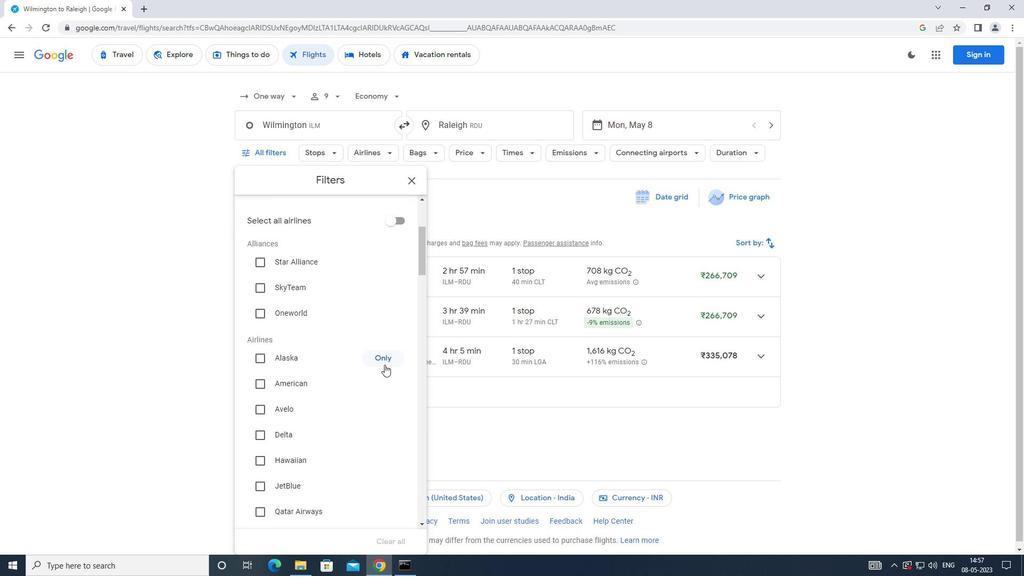 
Action: Mouse scrolled (384, 364) with delta (0, 0)
Screenshot: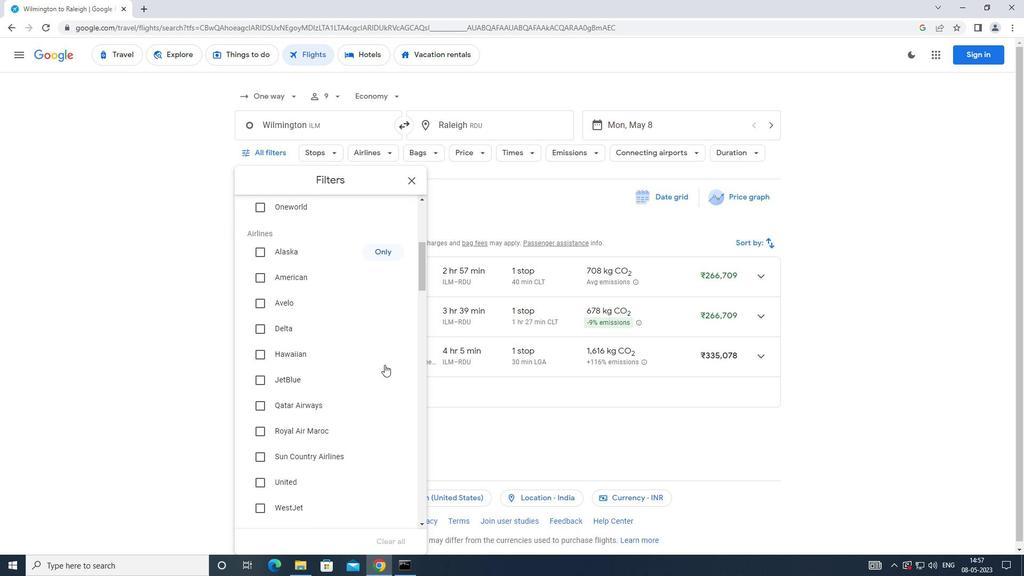 
Action: Mouse scrolled (384, 364) with delta (0, 0)
Screenshot: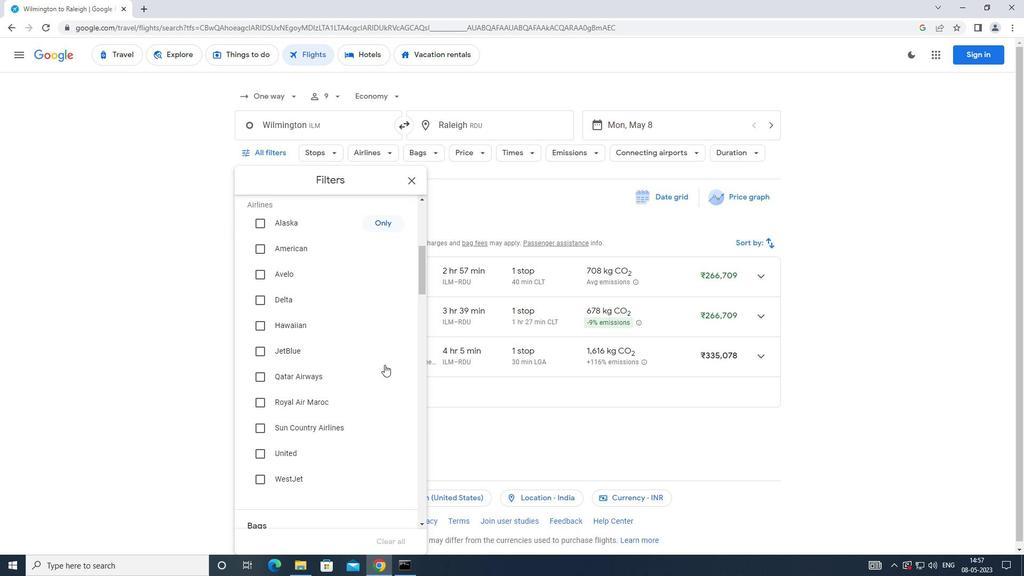 
Action: Mouse moved to (259, 273)
Screenshot: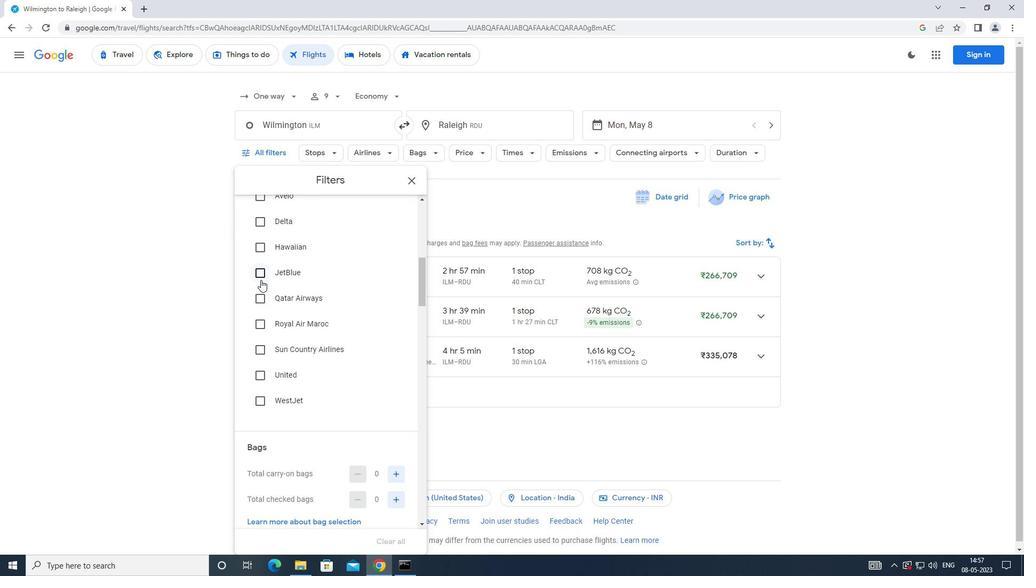 
Action: Mouse pressed left at (259, 273)
Screenshot: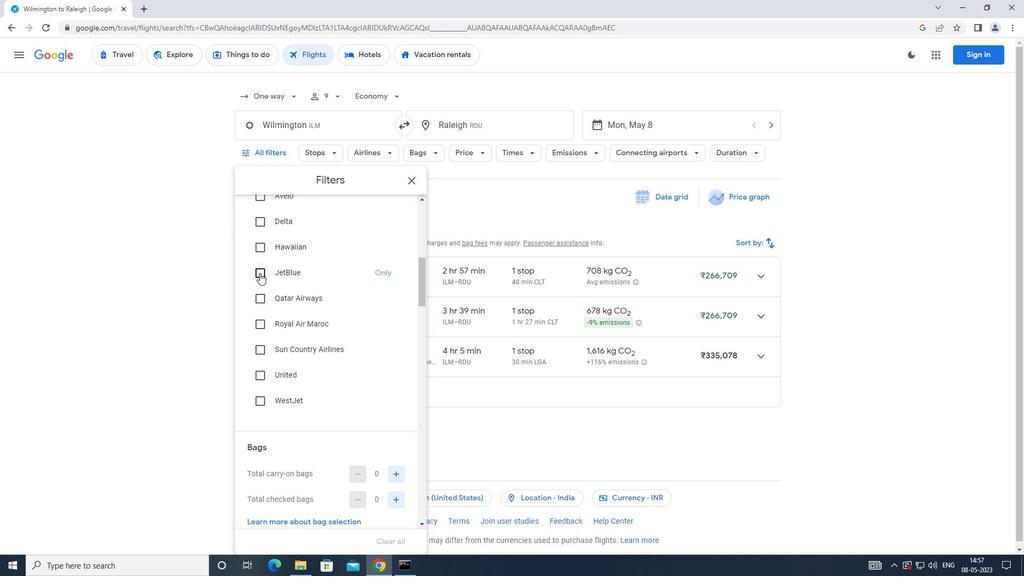 
Action: Mouse moved to (336, 349)
Screenshot: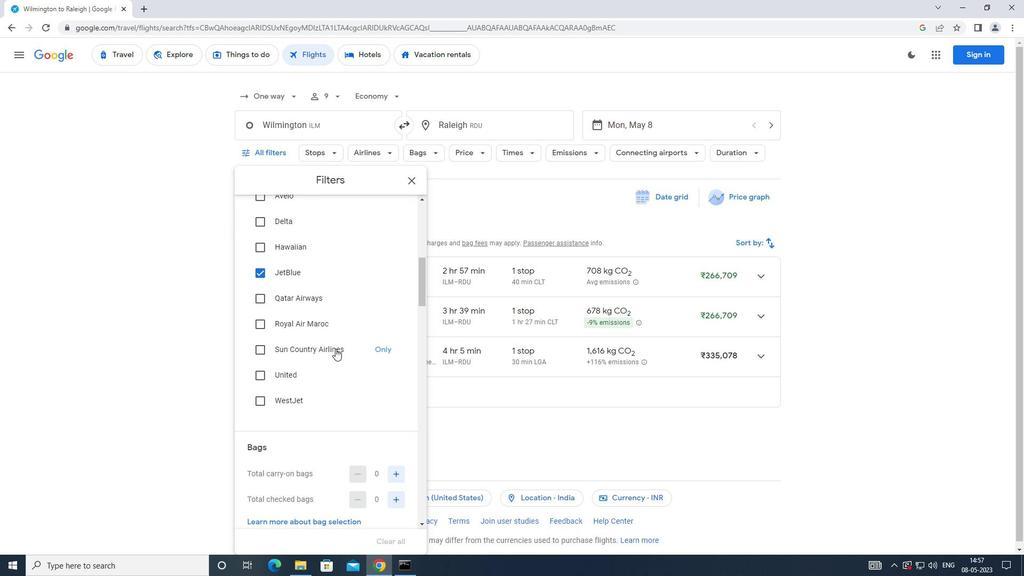 
Action: Mouse scrolled (336, 348) with delta (0, 0)
Screenshot: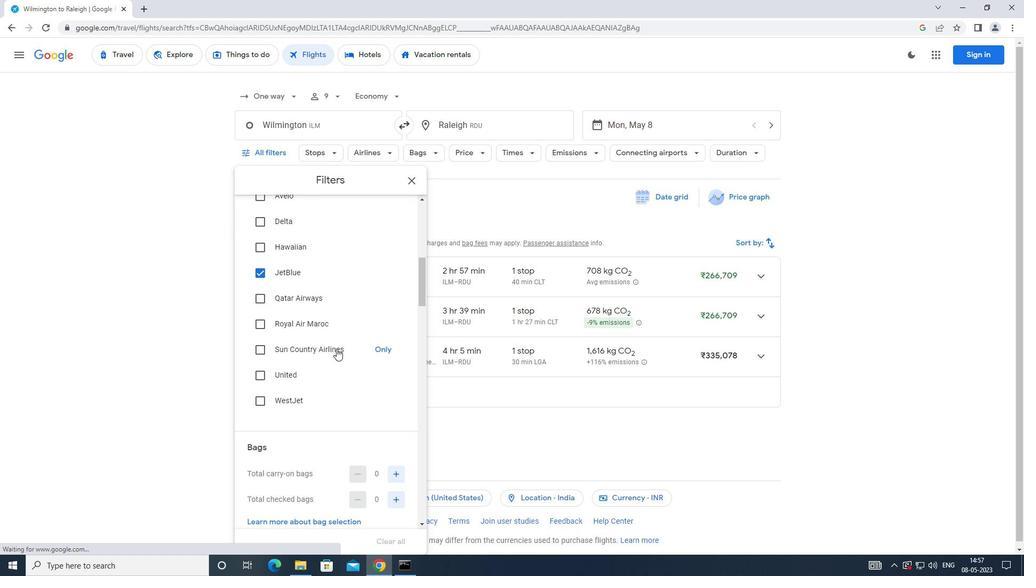 
Action: Mouse scrolled (336, 348) with delta (0, 0)
Screenshot: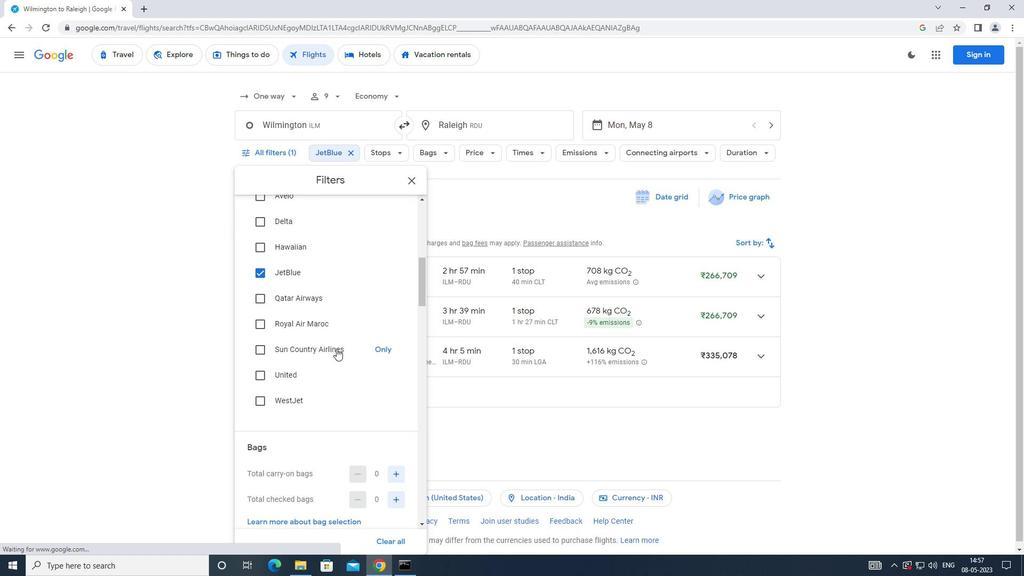 
Action: Mouse moved to (396, 368)
Screenshot: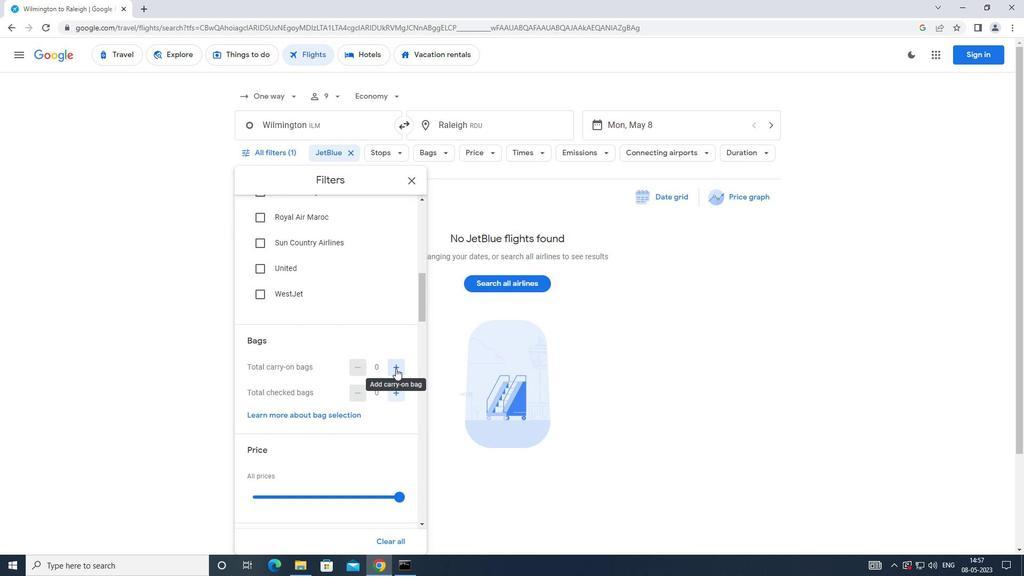 
Action: Mouse pressed left at (396, 368)
Screenshot: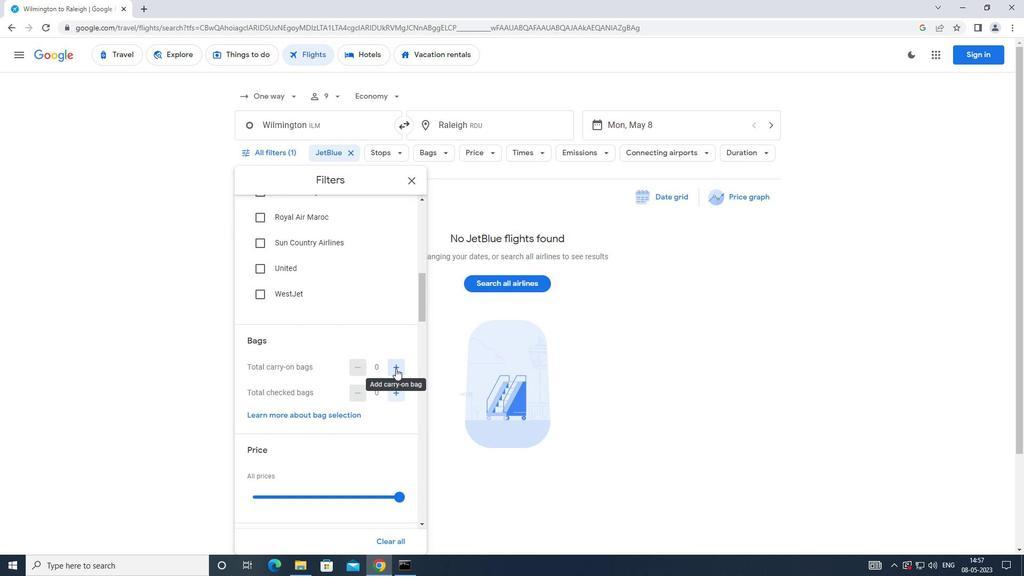 
Action: Mouse pressed left at (396, 368)
Screenshot: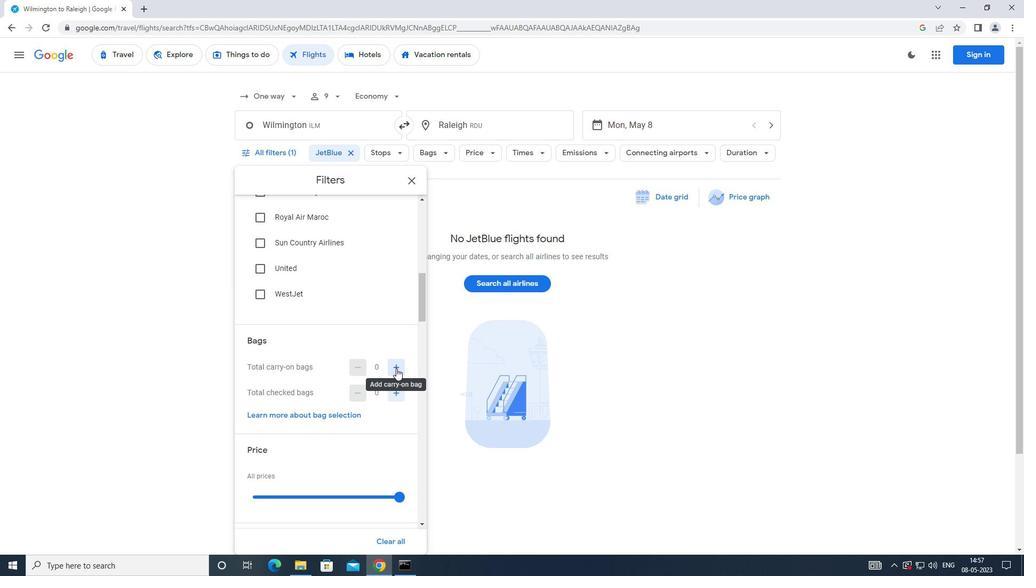 
Action: Mouse moved to (378, 364)
Screenshot: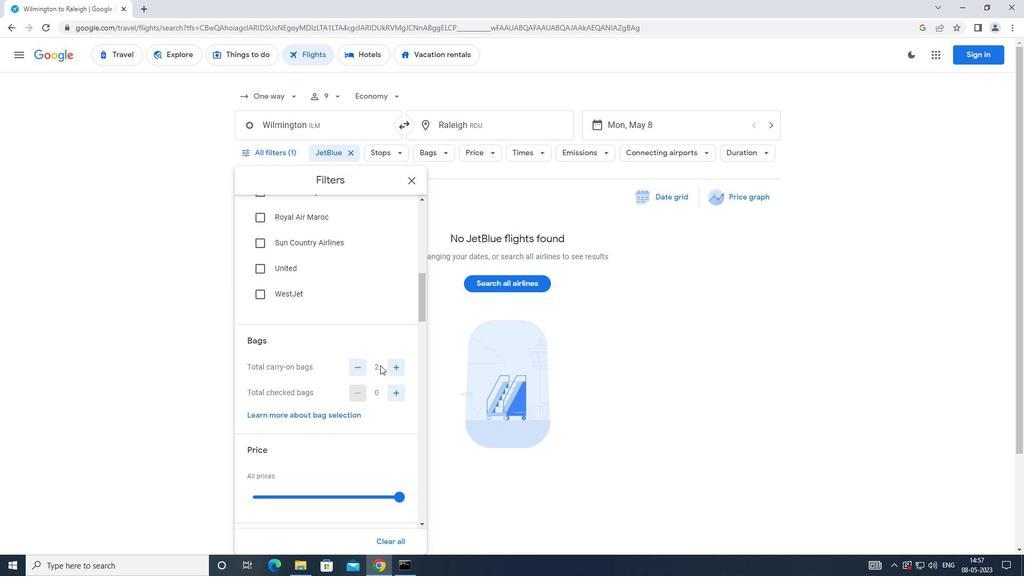 
Action: Mouse scrolled (378, 363) with delta (0, 0)
Screenshot: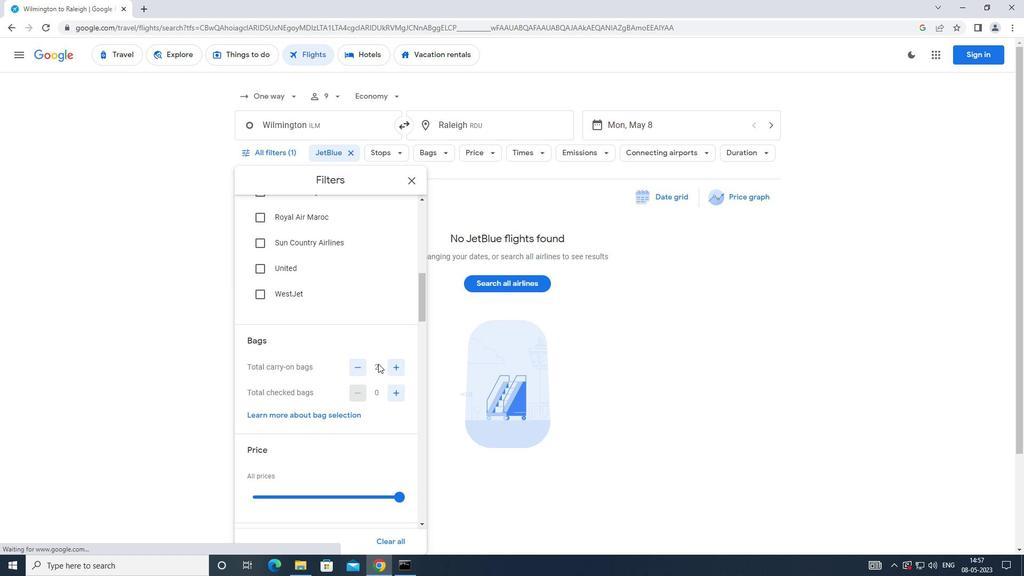 
Action: Mouse scrolled (378, 363) with delta (0, 0)
Screenshot: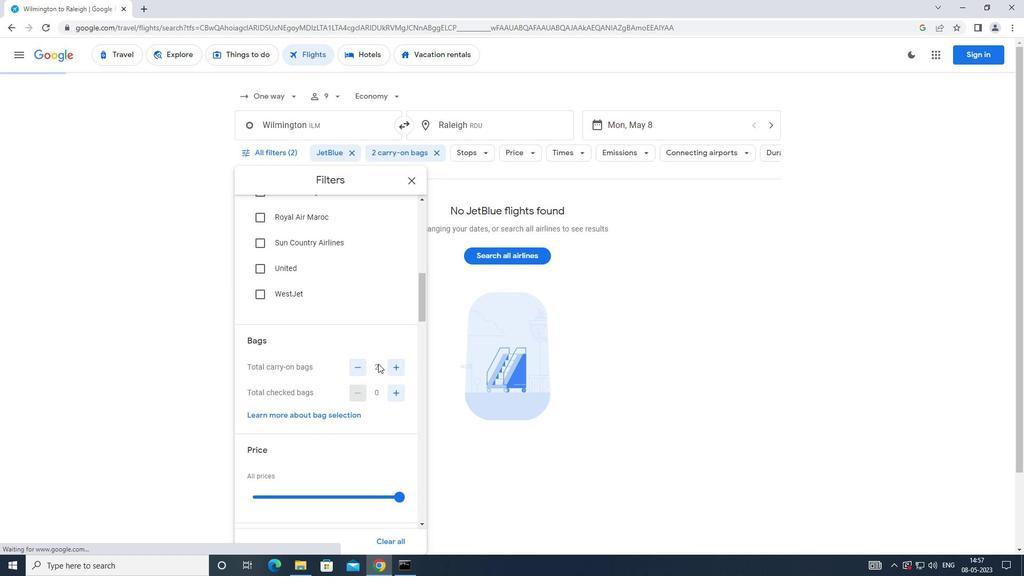 
Action: Mouse moved to (397, 386)
Screenshot: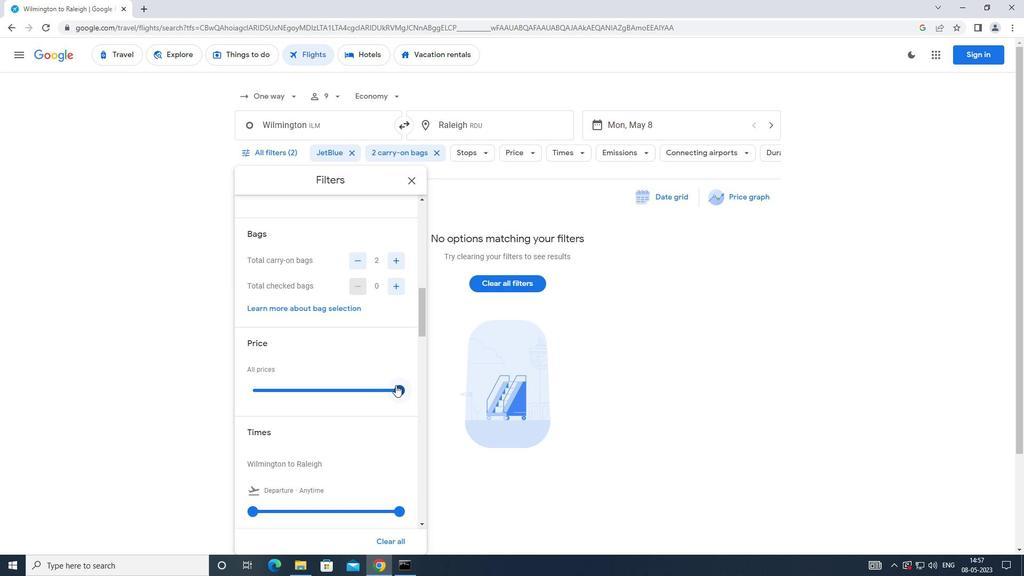 
Action: Mouse pressed left at (397, 386)
Screenshot: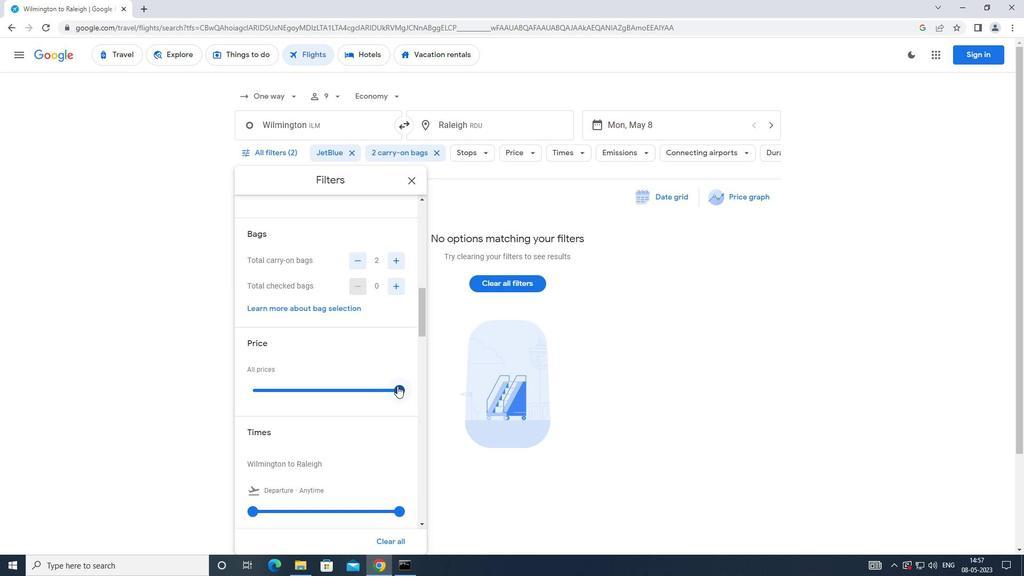 
Action: Mouse moved to (333, 356)
Screenshot: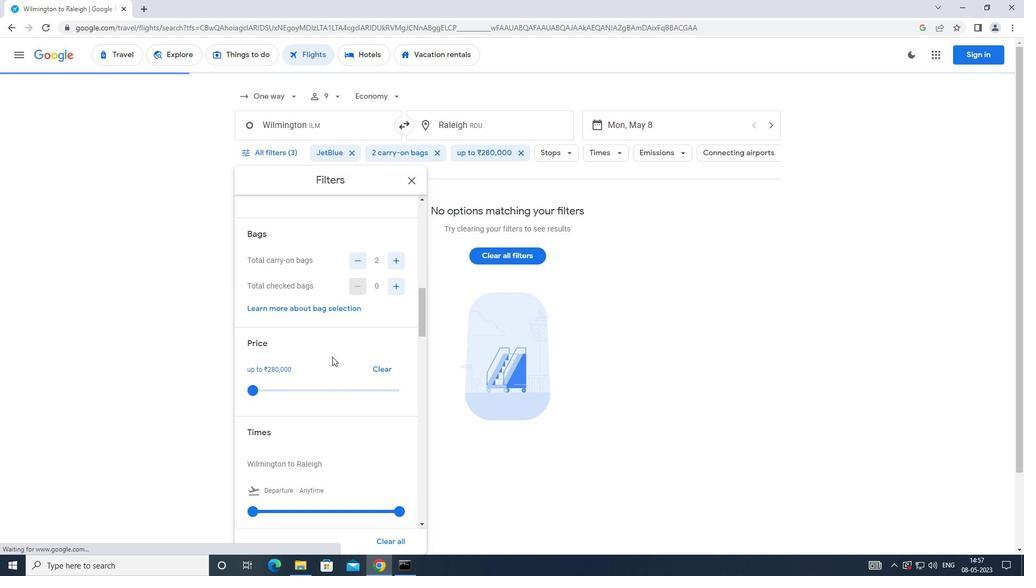 
Action: Mouse scrolled (333, 355) with delta (0, 0)
Screenshot: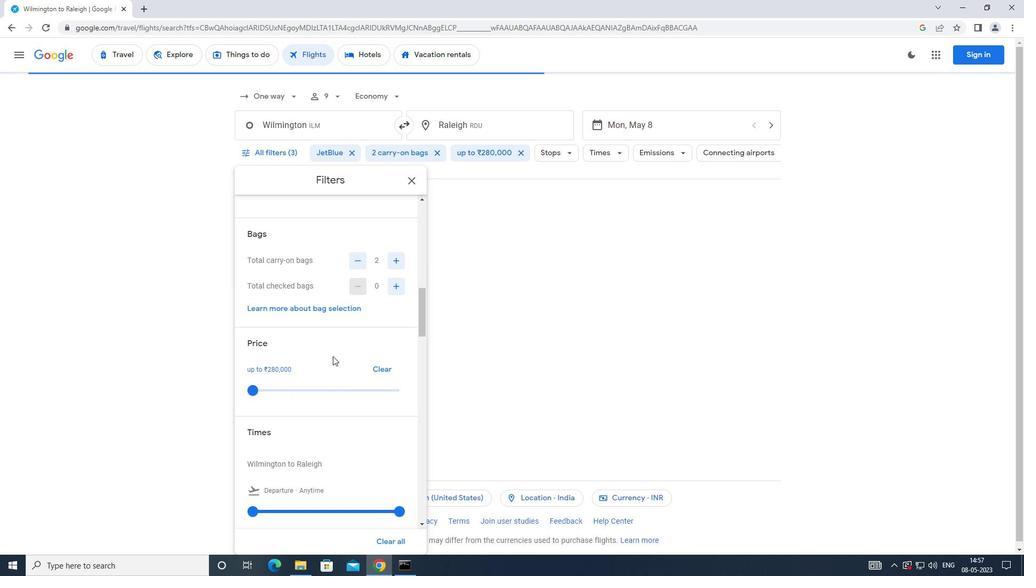 
Action: Mouse scrolled (333, 355) with delta (0, 0)
Screenshot: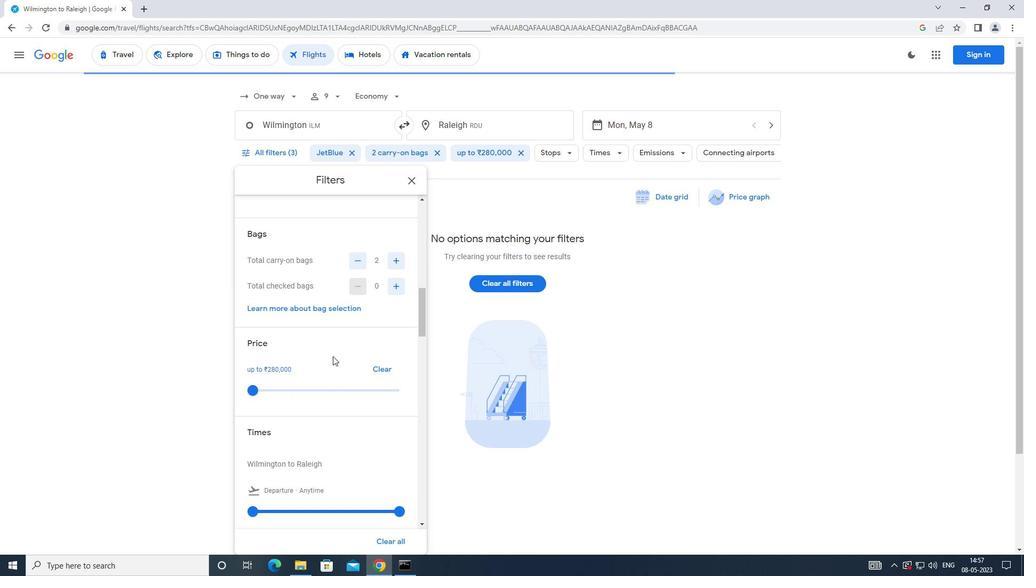 
Action: Mouse scrolled (333, 355) with delta (0, 0)
Screenshot: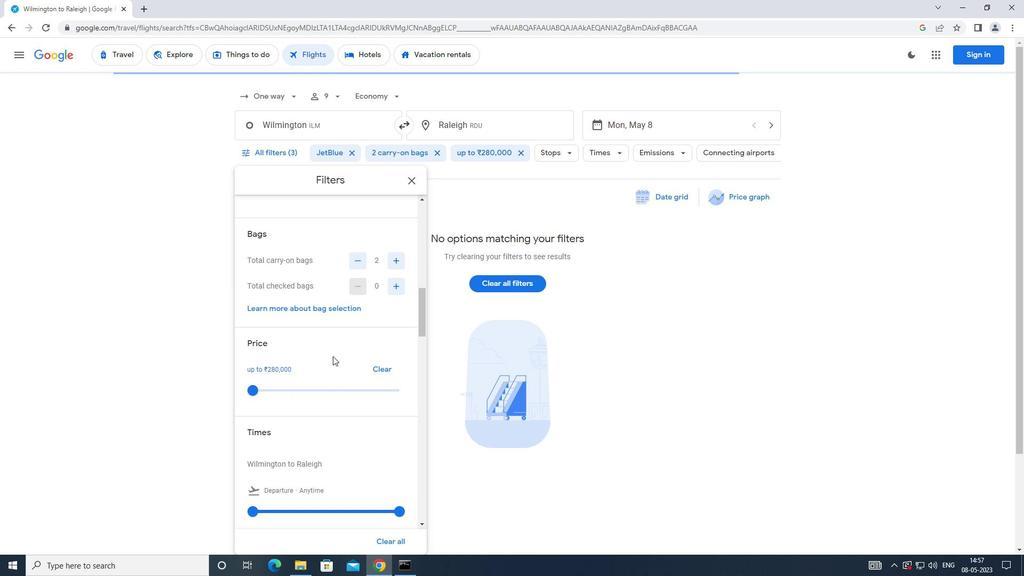 
Action: Mouse moved to (251, 353)
Screenshot: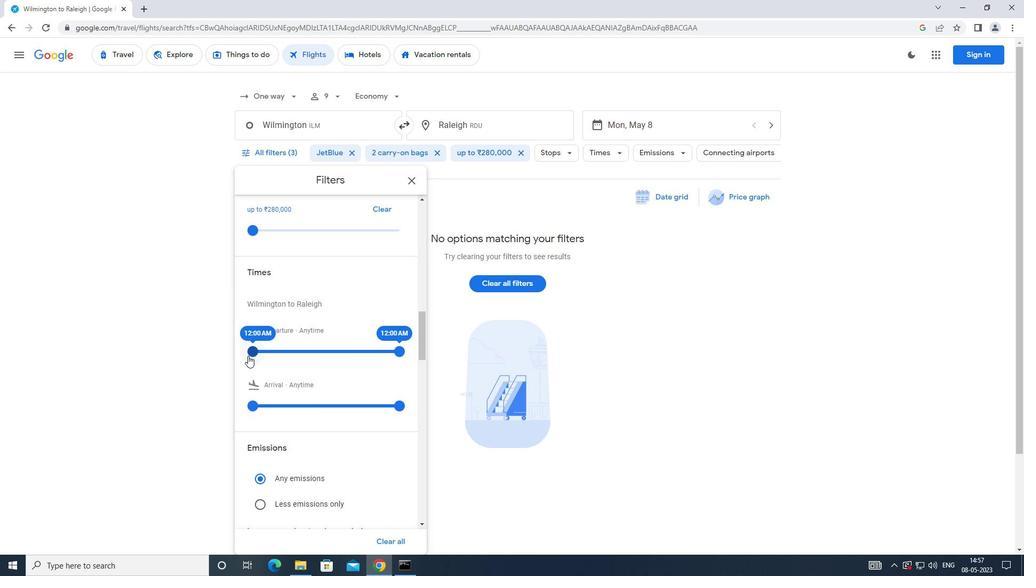 
Action: Mouse pressed left at (251, 353)
Screenshot: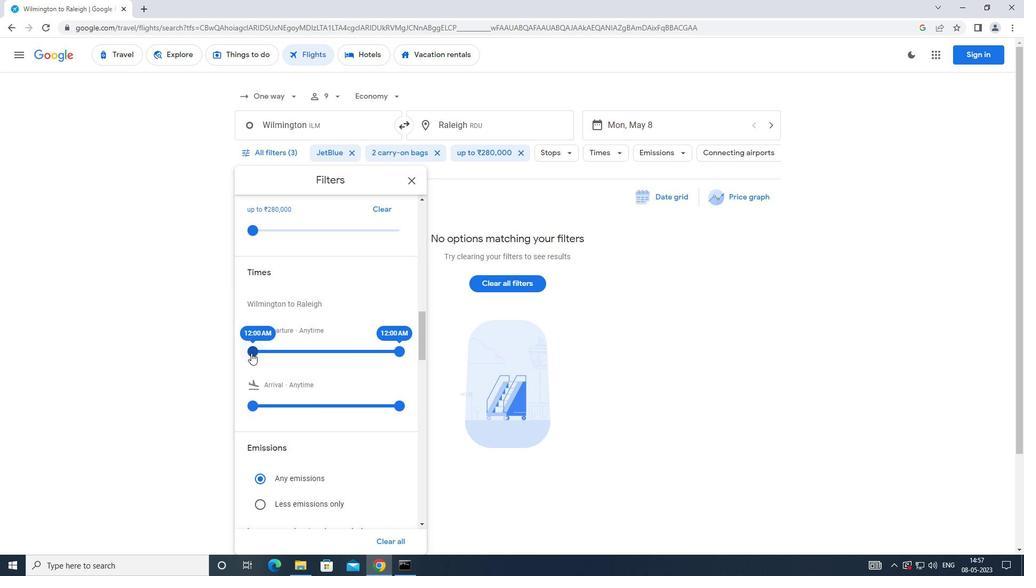 
Action: Mouse moved to (394, 351)
Screenshot: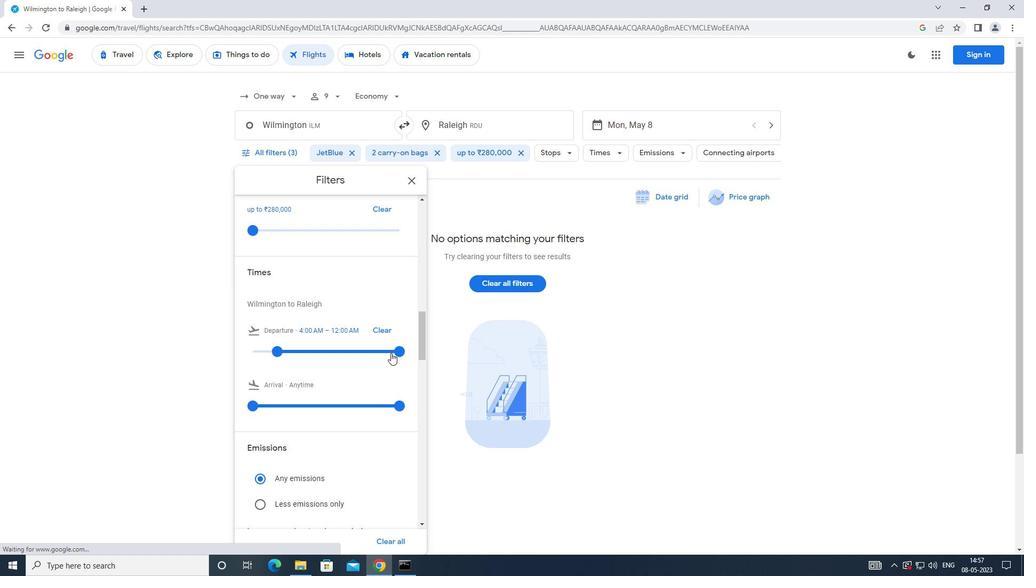 
Action: Mouse pressed left at (394, 351)
Screenshot: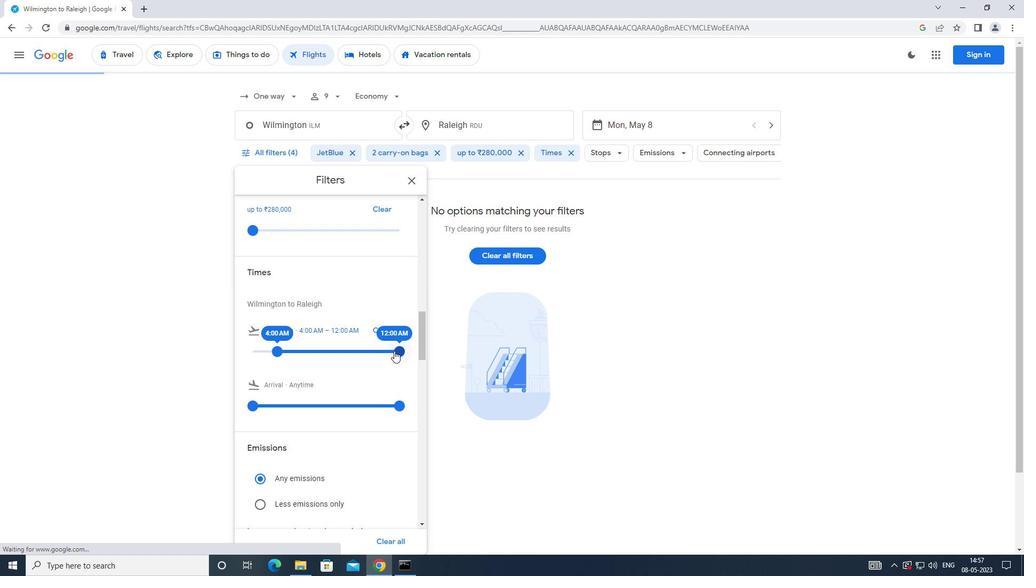 
Action: Mouse moved to (409, 180)
Screenshot: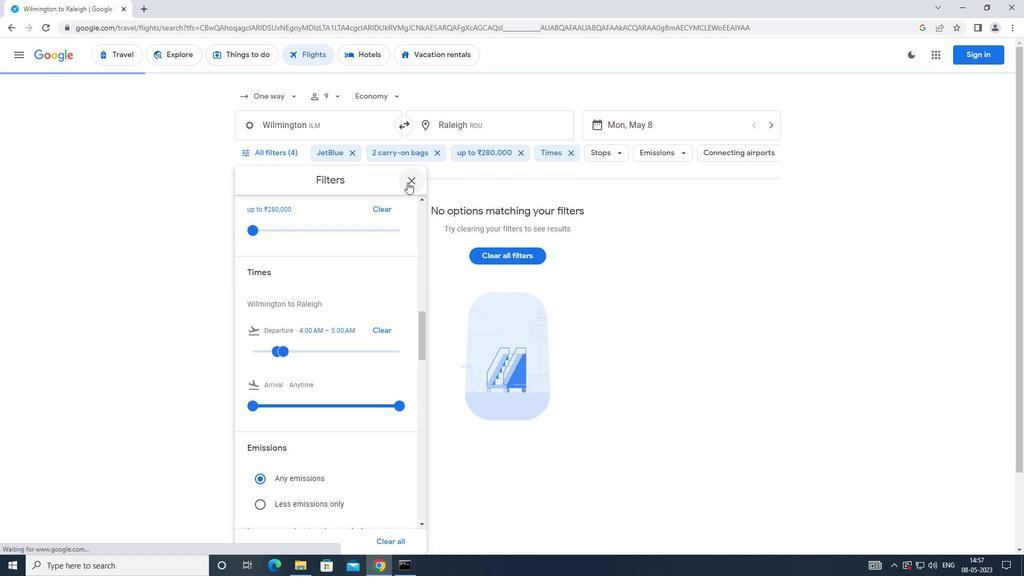 
Action: Mouse pressed left at (409, 180)
Screenshot: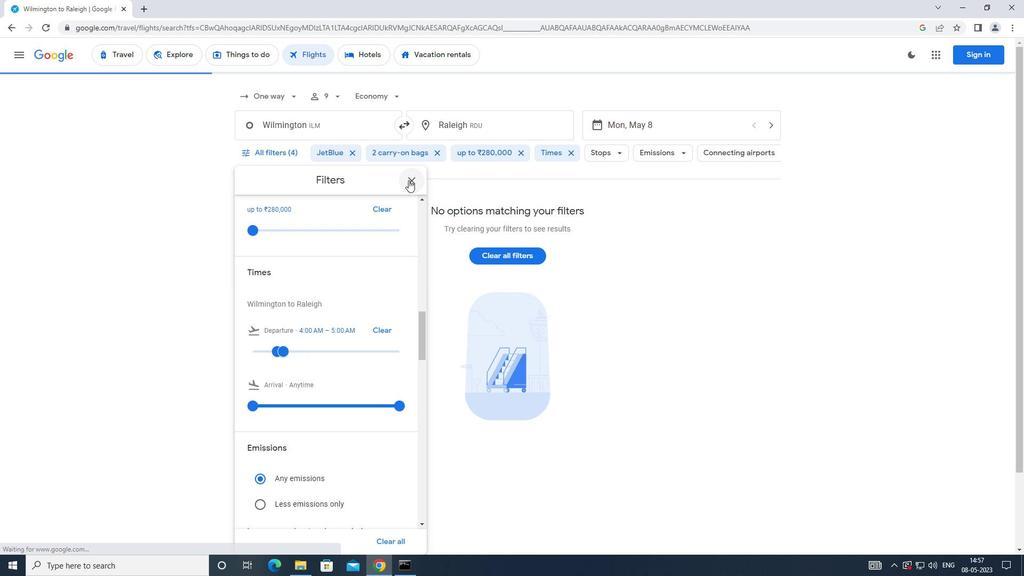 
Action: Mouse moved to (401, 196)
Screenshot: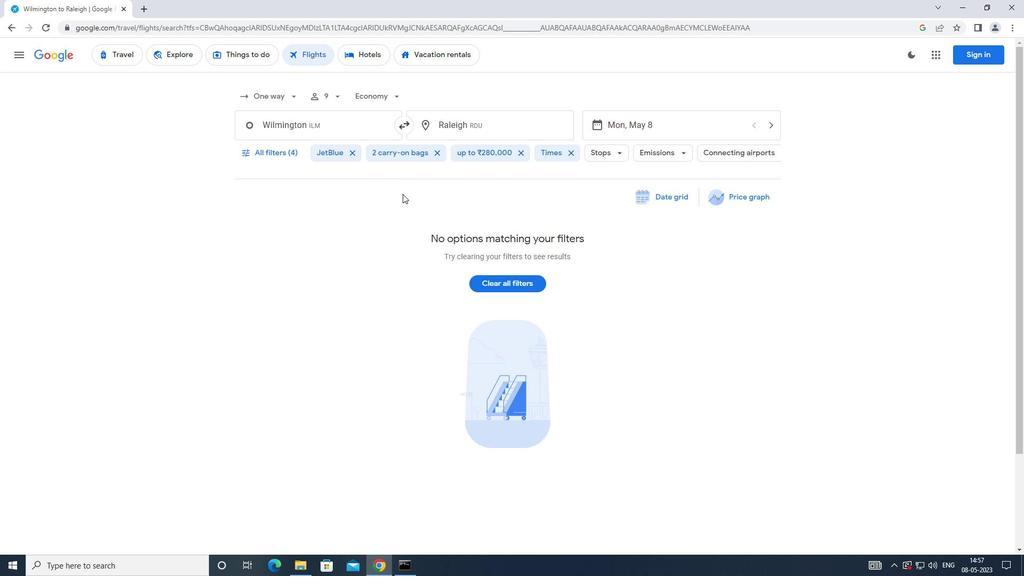 
